 Task: Create a due date automation trigger when advanced on, on the wednesday before a card is due add dates not due today at 11:00 AM.
Action: Mouse moved to (1063, 76)
Screenshot: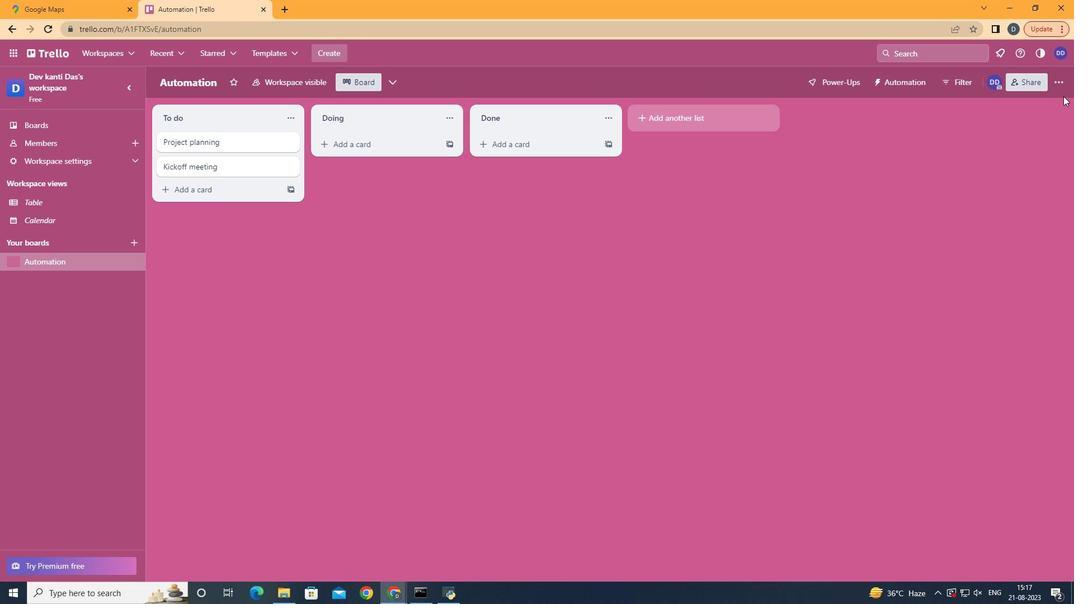 
Action: Mouse pressed left at (1063, 76)
Screenshot: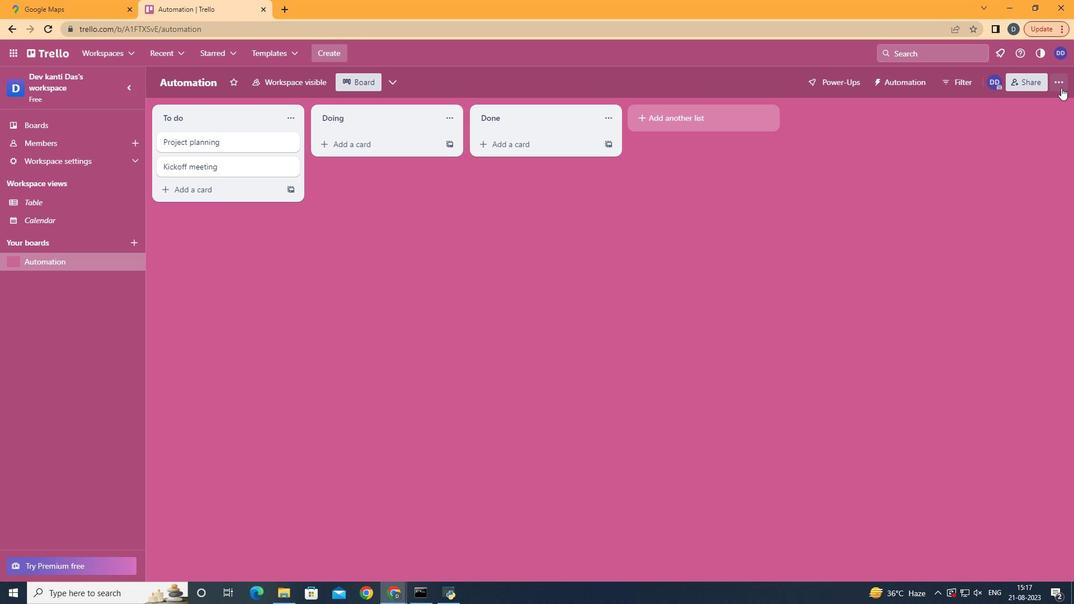 
Action: Mouse moved to (965, 241)
Screenshot: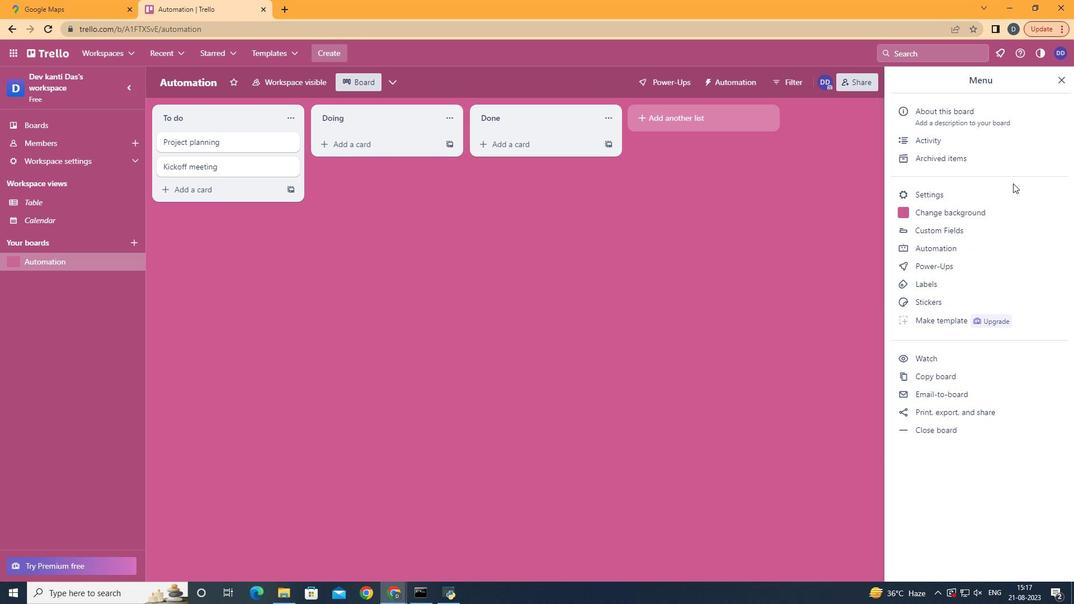 
Action: Mouse pressed left at (965, 241)
Screenshot: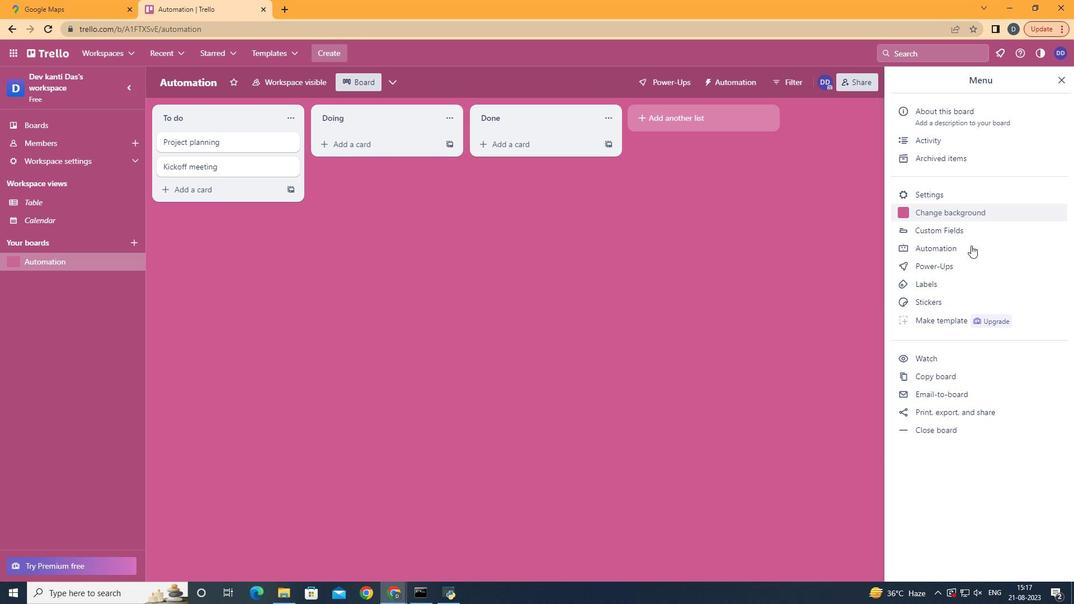 
Action: Mouse moved to (209, 226)
Screenshot: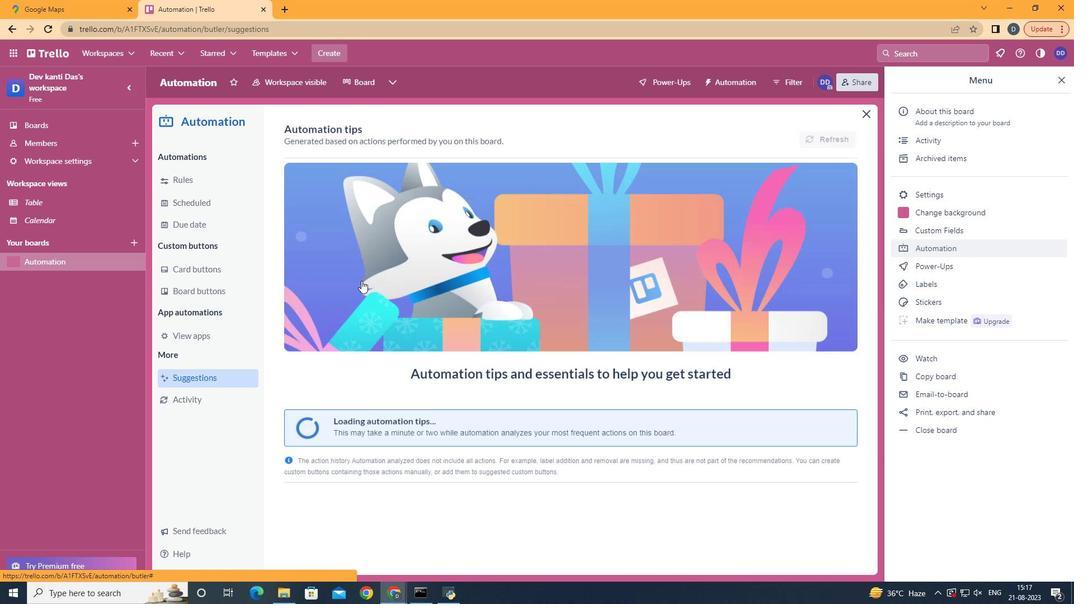 
Action: Mouse pressed left at (209, 226)
Screenshot: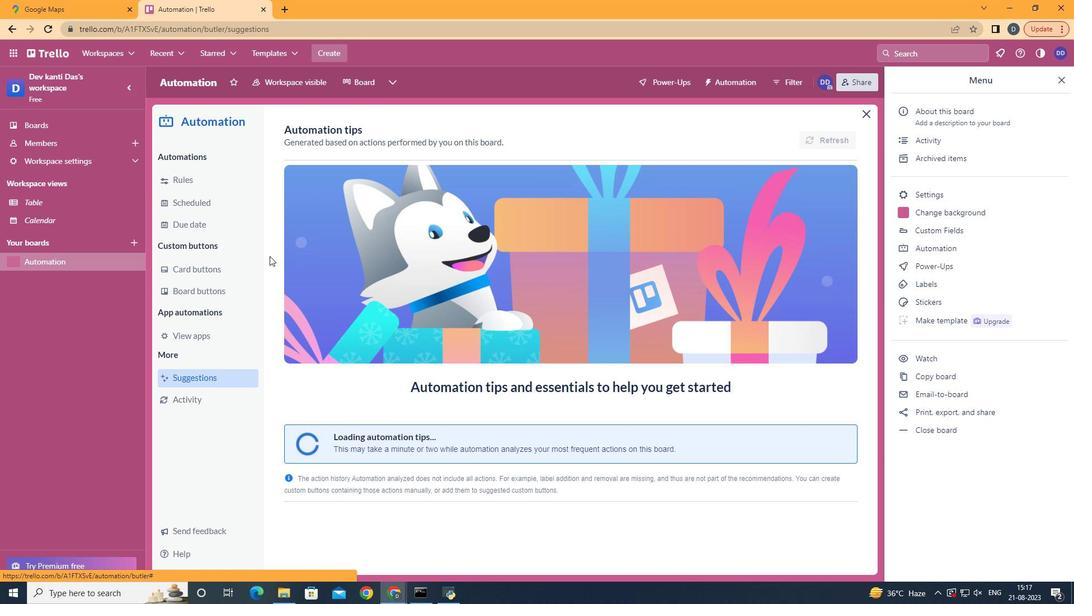
Action: Mouse moved to (768, 128)
Screenshot: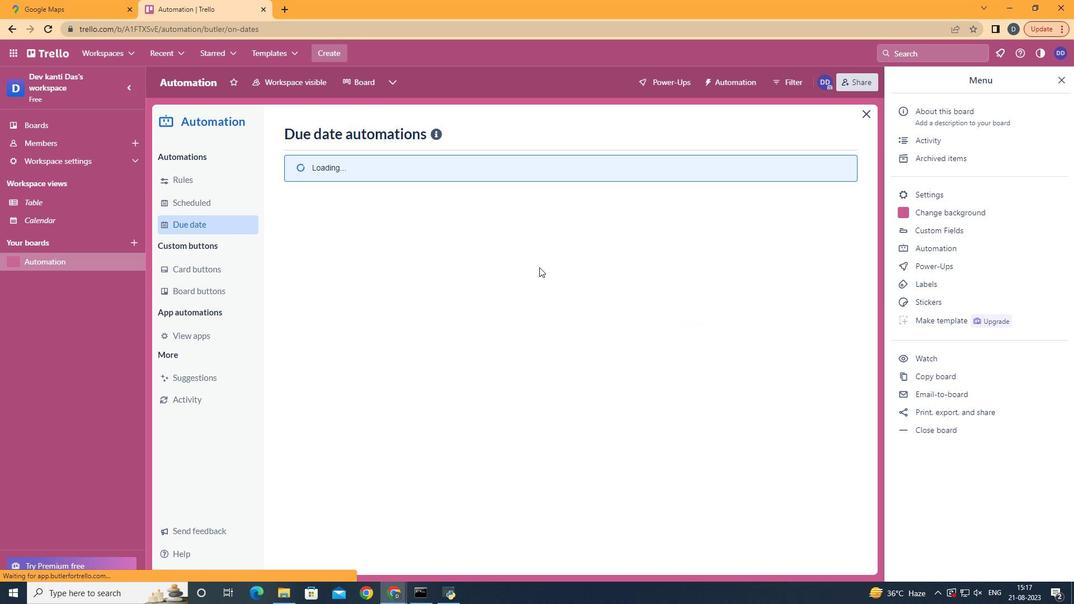 
Action: Mouse pressed left at (768, 128)
Screenshot: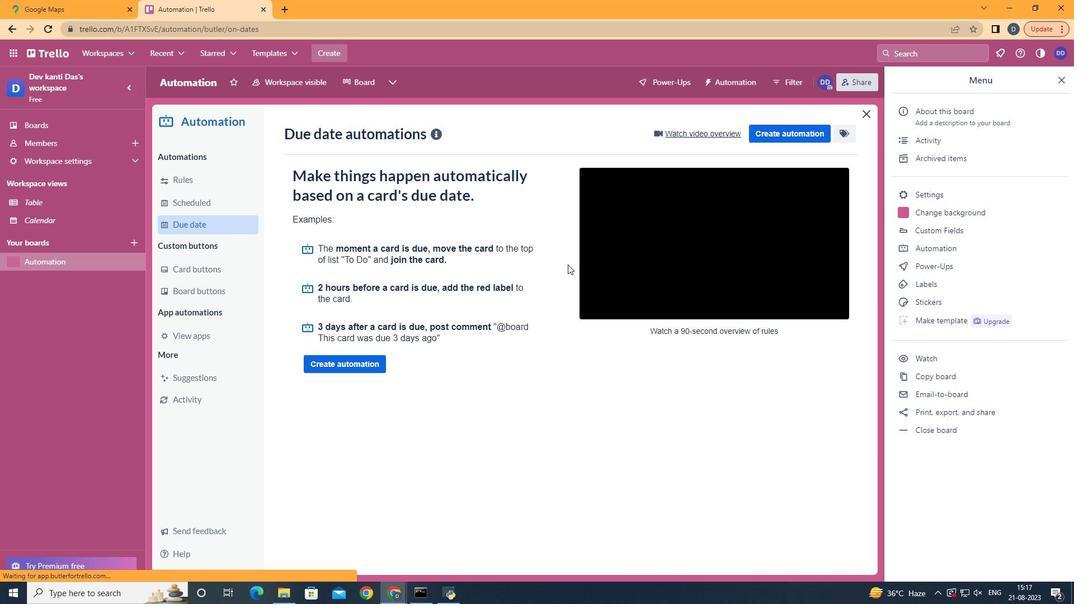 
Action: Mouse moved to (770, 131)
Screenshot: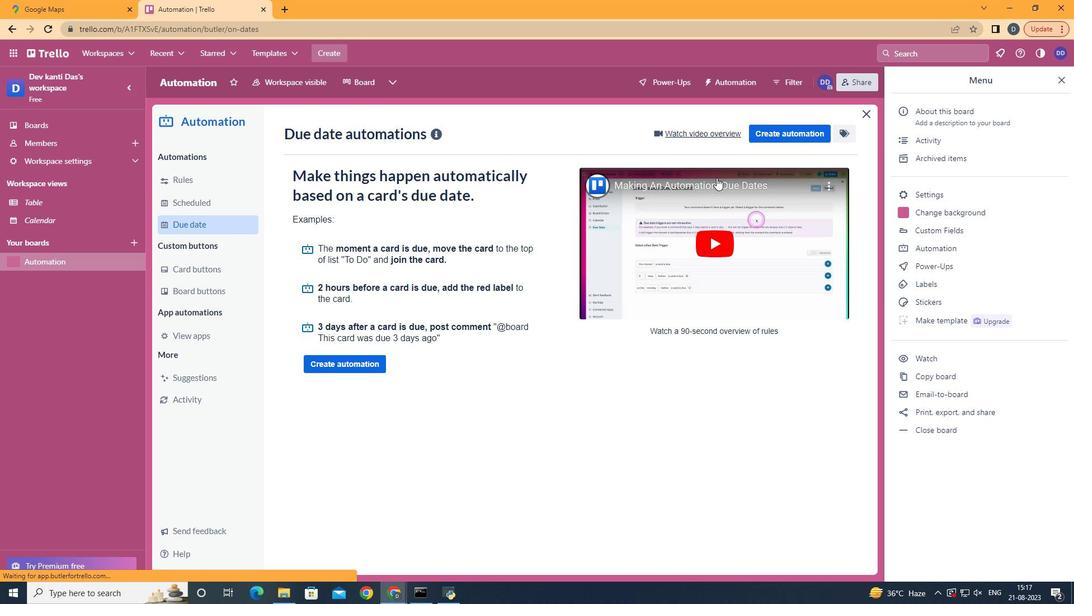 
Action: Mouse pressed left at (770, 131)
Screenshot: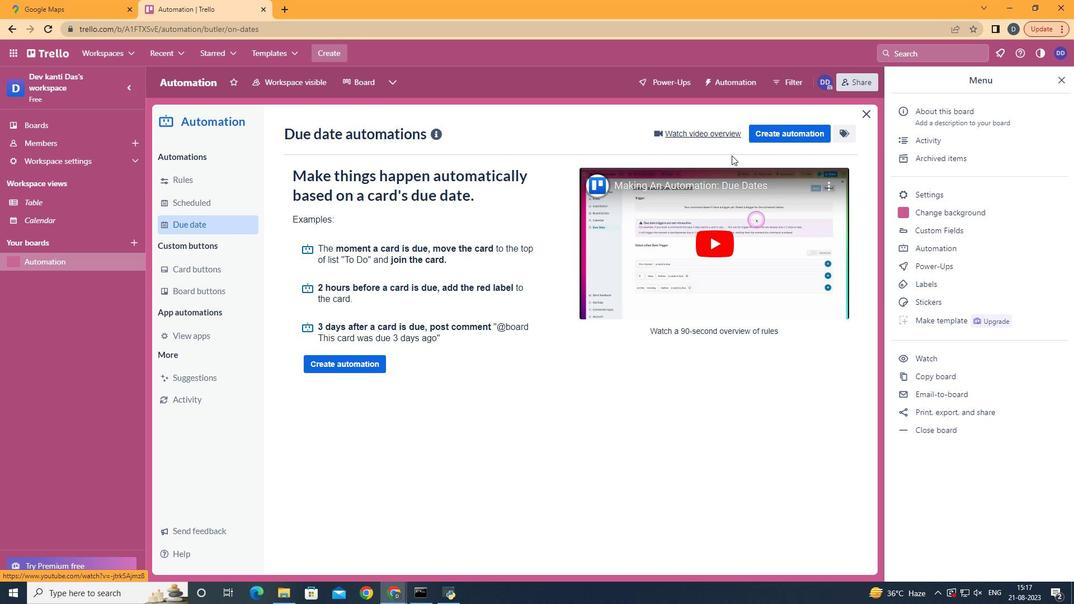 
Action: Mouse moved to (565, 239)
Screenshot: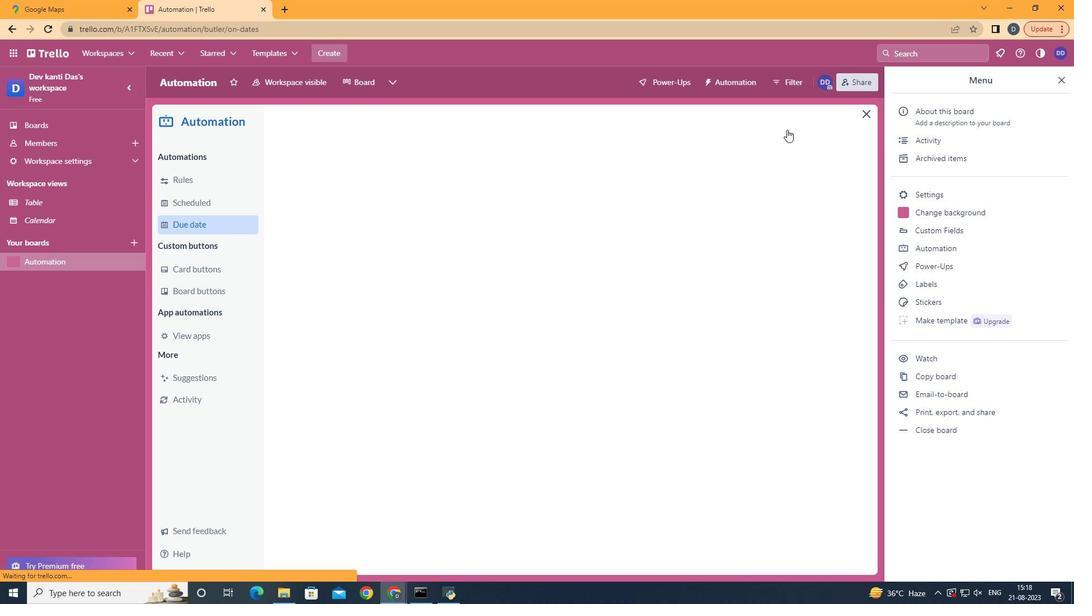 
Action: Mouse pressed left at (565, 239)
Screenshot: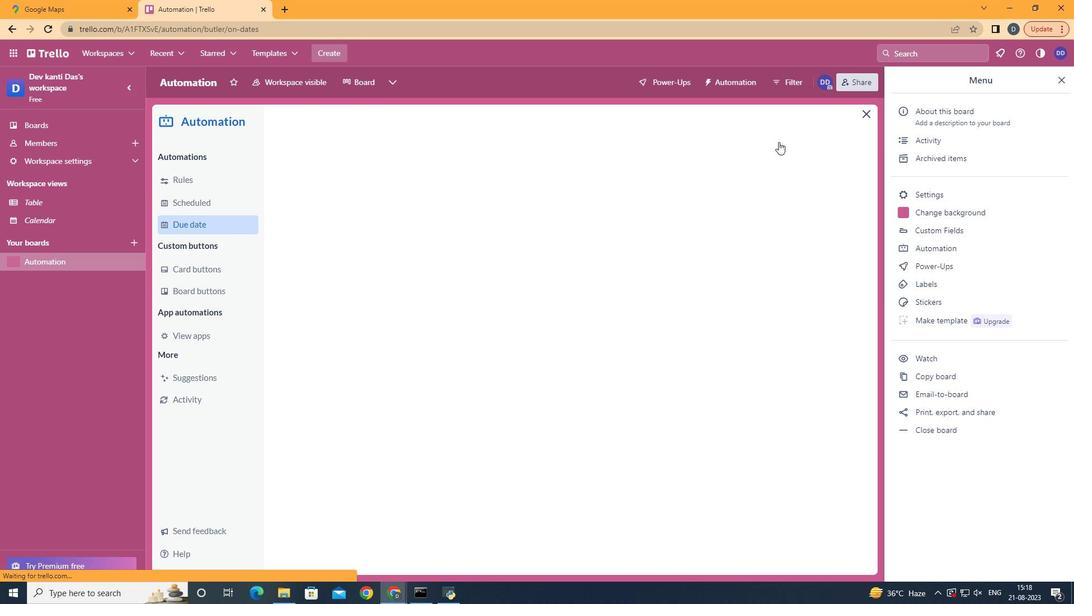 
Action: Mouse moved to (359, 308)
Screenshot: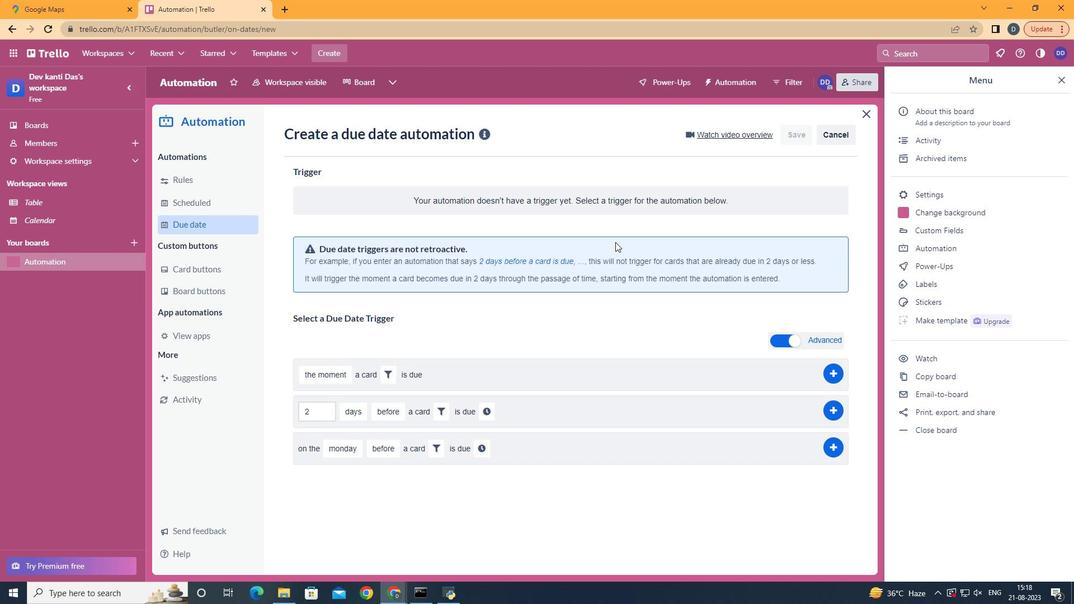 
Action: Mouse pressed left at (359, 308)
Screenshot: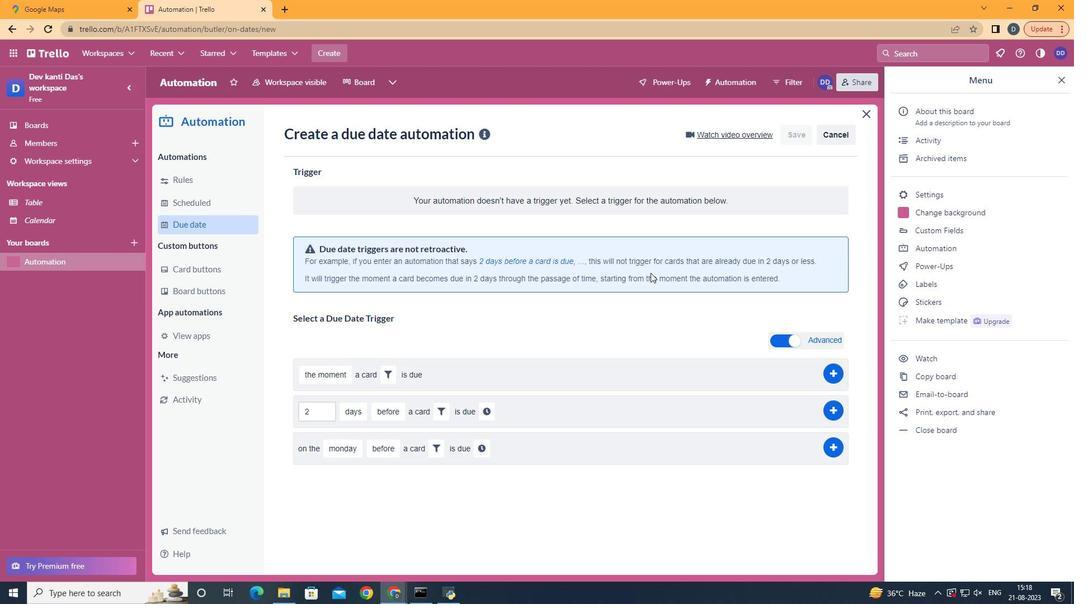 
Action: Mouse moved to (396, 533)
Screenshot: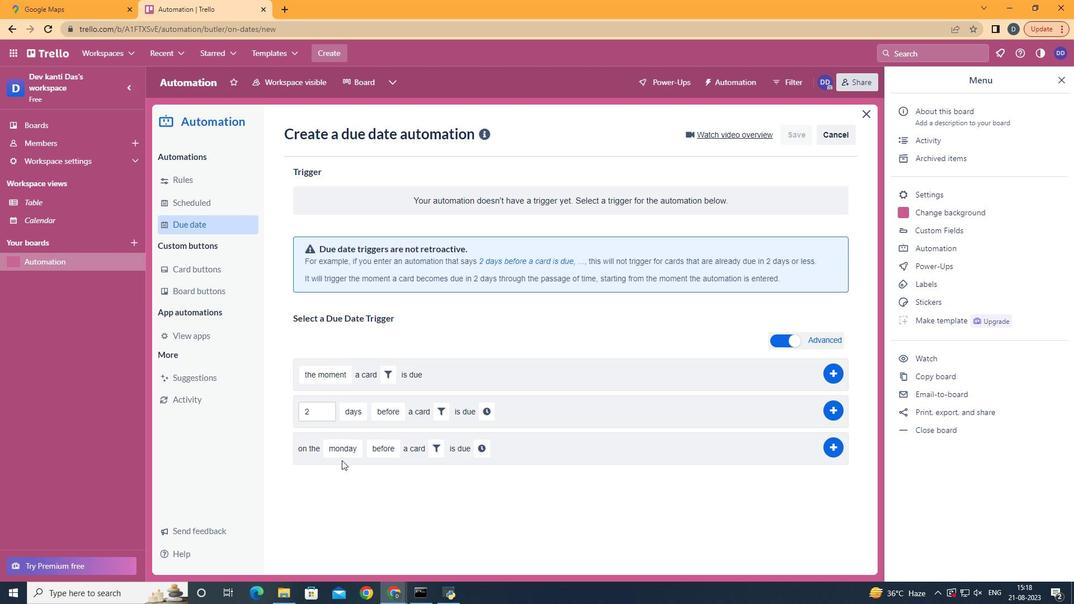 
Action: Mouse pressed left at (396, 533)
Screenshot: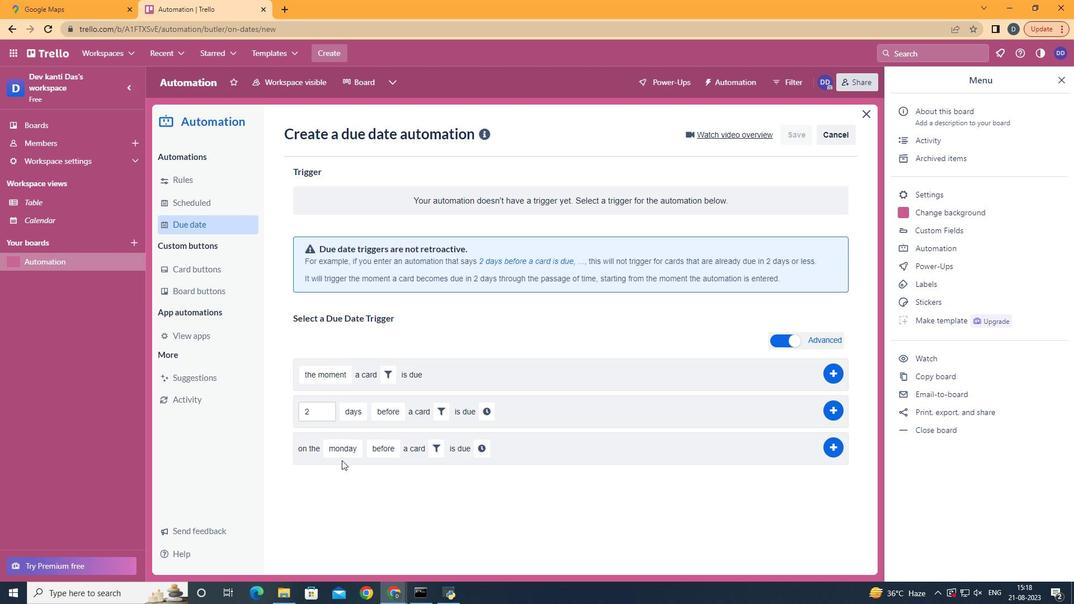 
Action: Mouse moved to (472, 440)
Screenshot: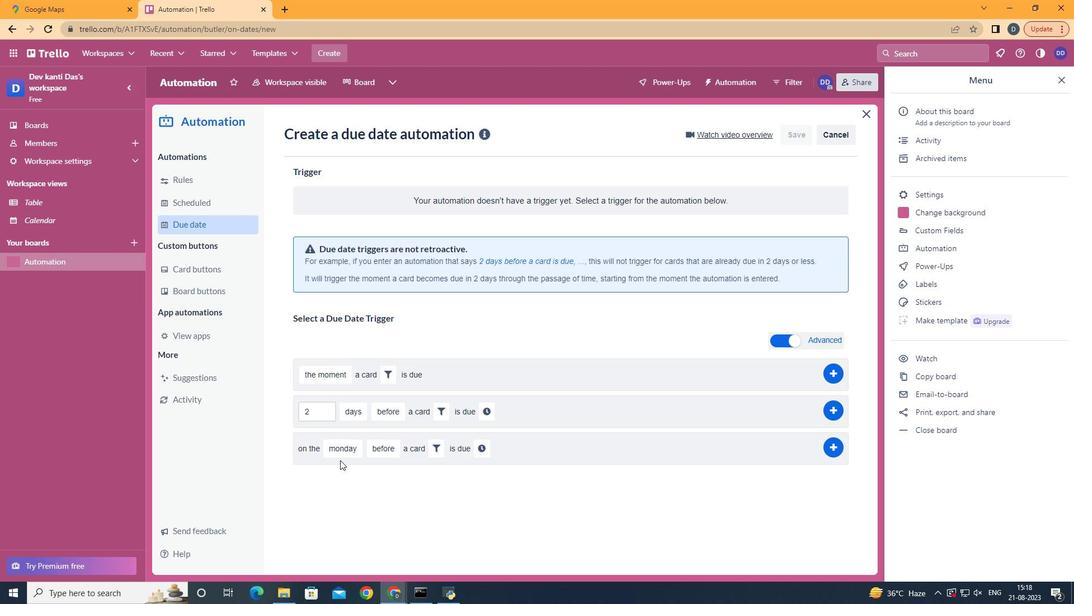
Action: Mouse pressed left at (472, 440)
Screenshot: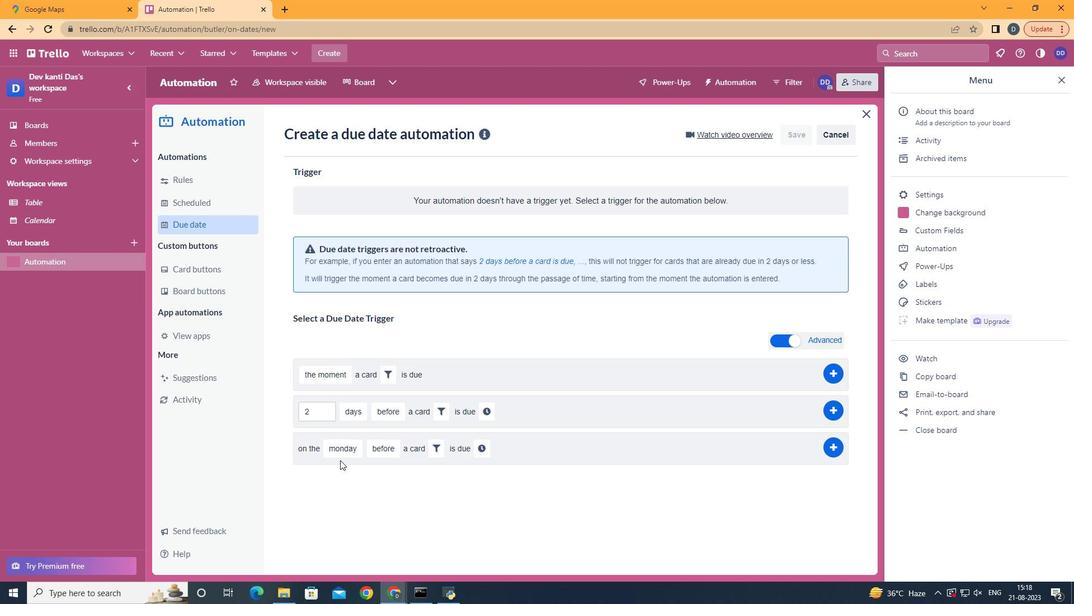 
Action: Mouse moved to (547, 484)
Screenshot: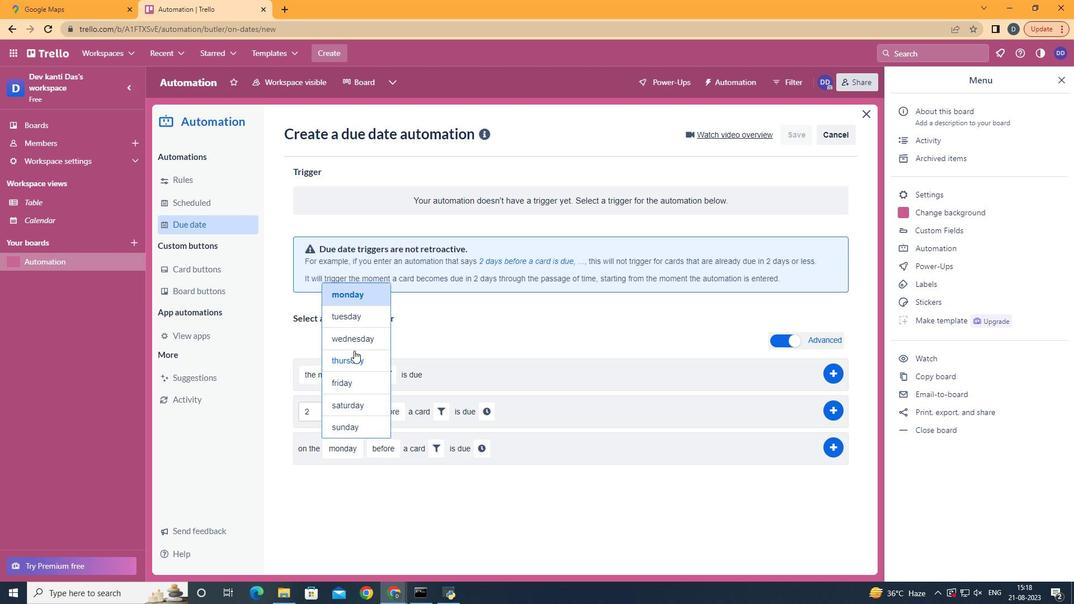 
Action: Mouse scrolled (547, 483) with delta (0, 0)
Screenshot: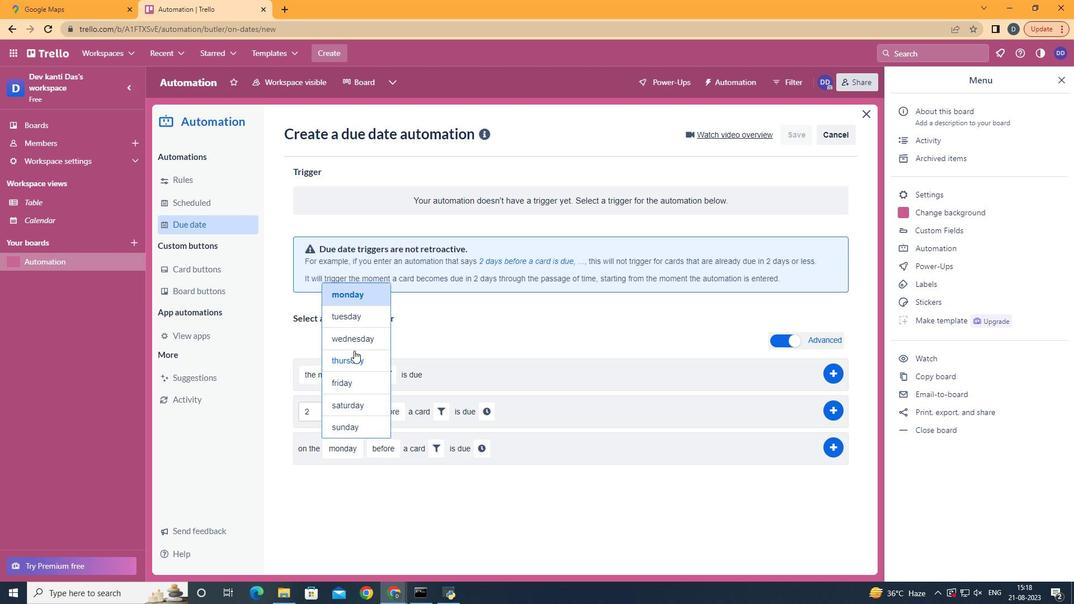 
Action: Mouse scrolled (547, 483) with delta (0, 0)
Screenshot: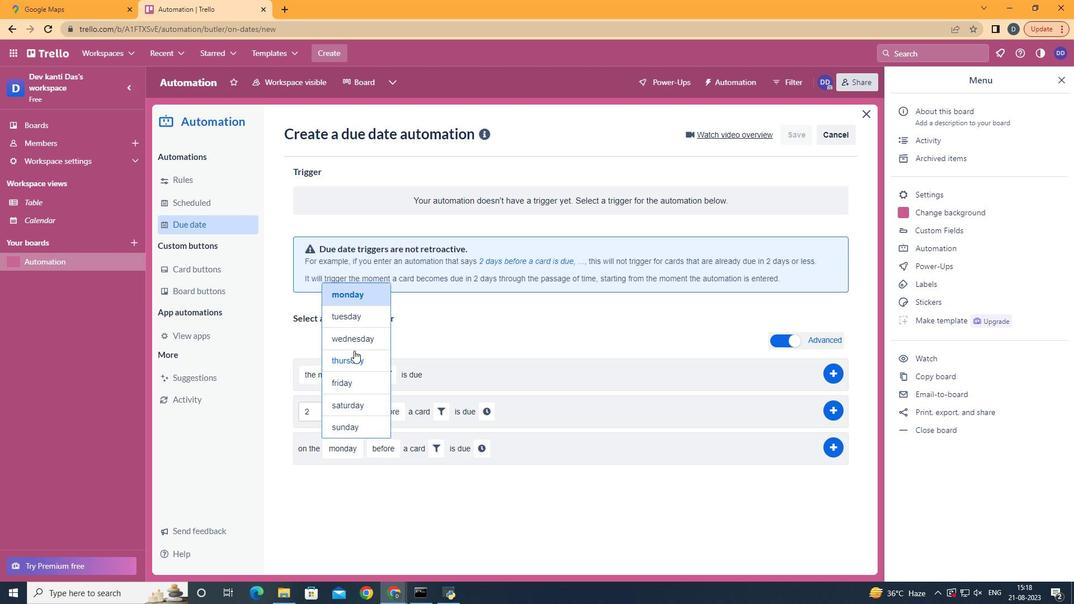 
Action: Mouse scrolled (547, 483) with delta (0, 0)
Screenshot: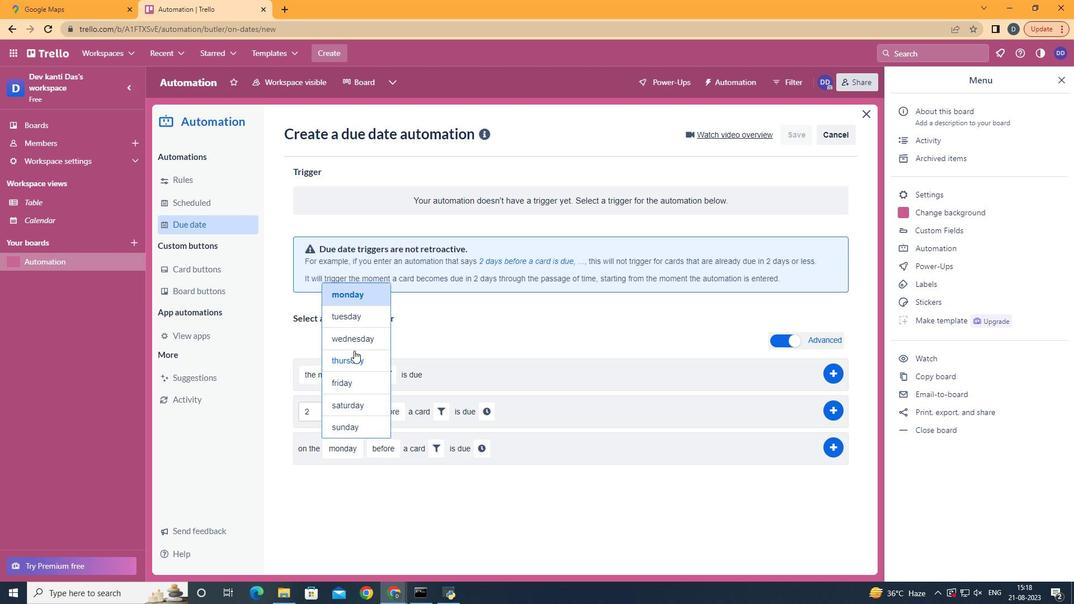 
Action: Mouse scrolled (547, 483) with delta (0, 0)
Screenshot: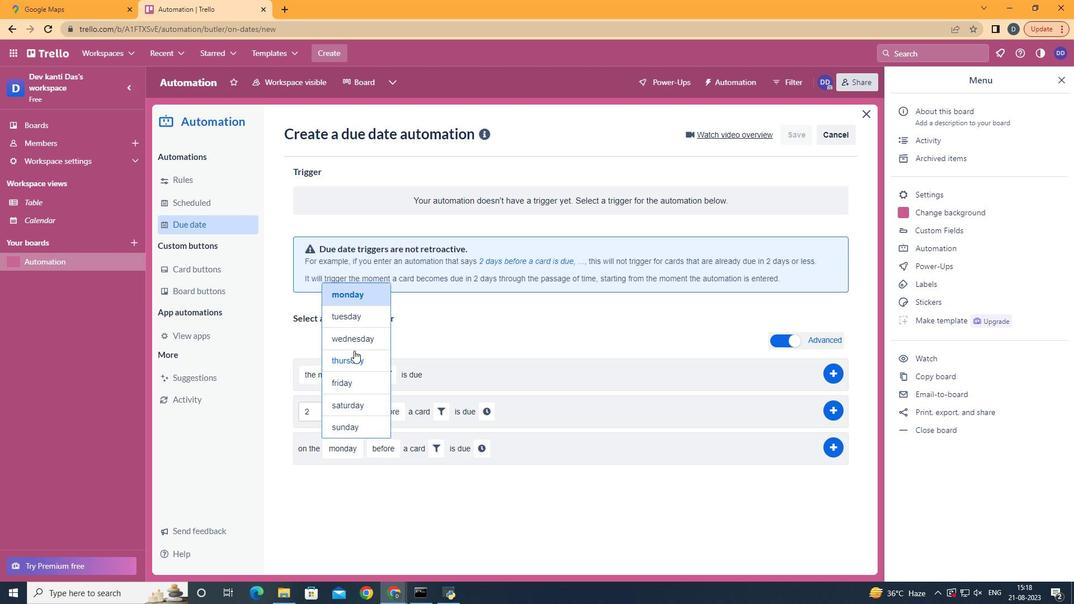 
Action: Mouse moved to (542, 435)
Screenshot: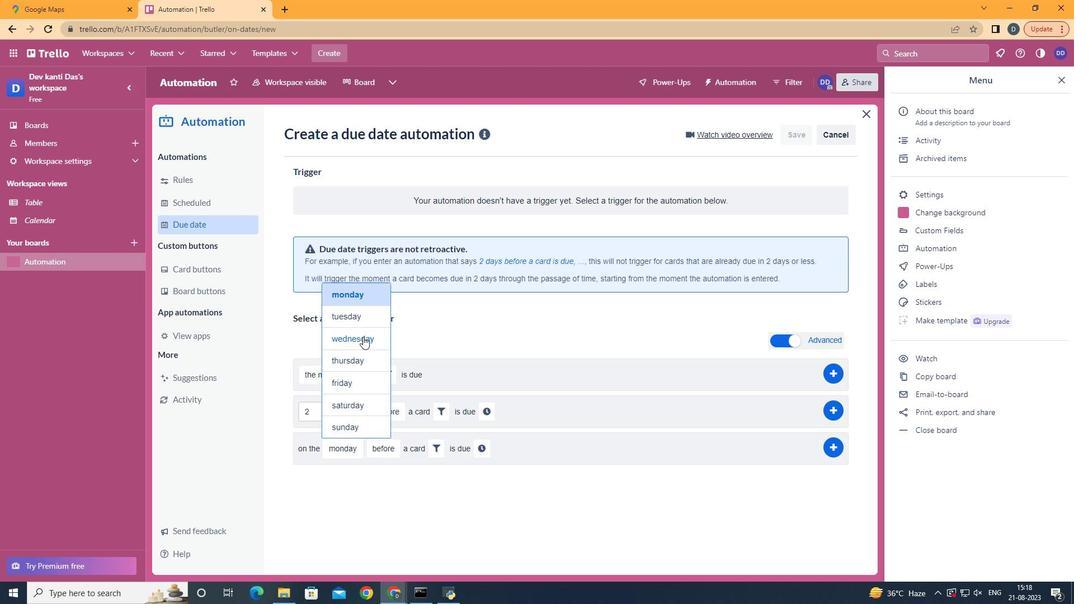 
Action: Mouse pressed left at (542, 435)
Screenshot: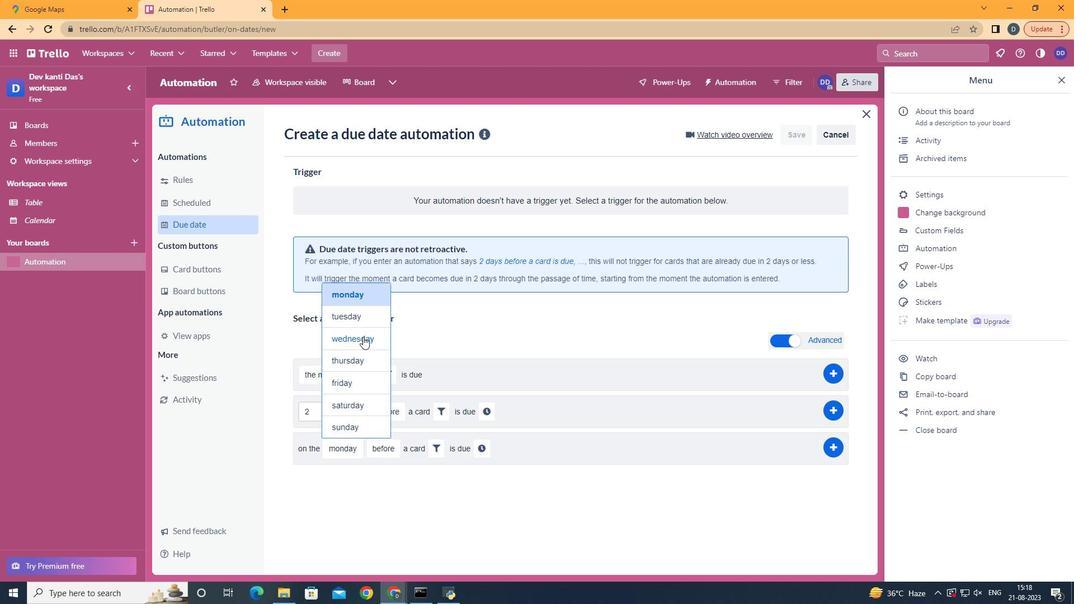 
Action: Mouse moved to (546, 435)
Screenshot: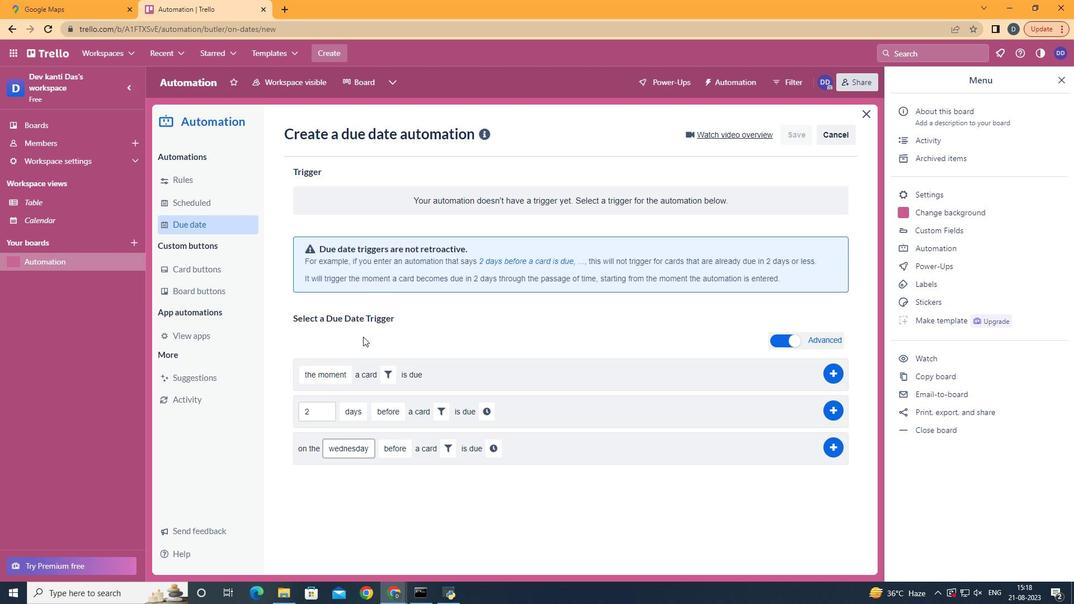 
Action: Mouse scrolled (546, 434) with delta (0, 0)
Screenshot: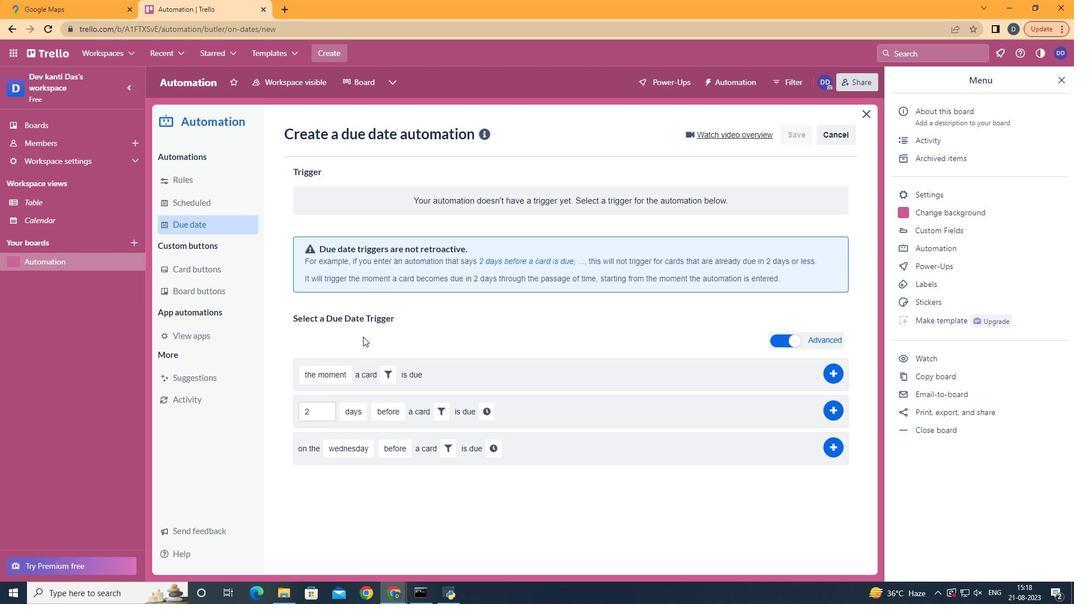 
Action: Mouse scrolled (546, 434) with delta (0, 0)
Screenshot: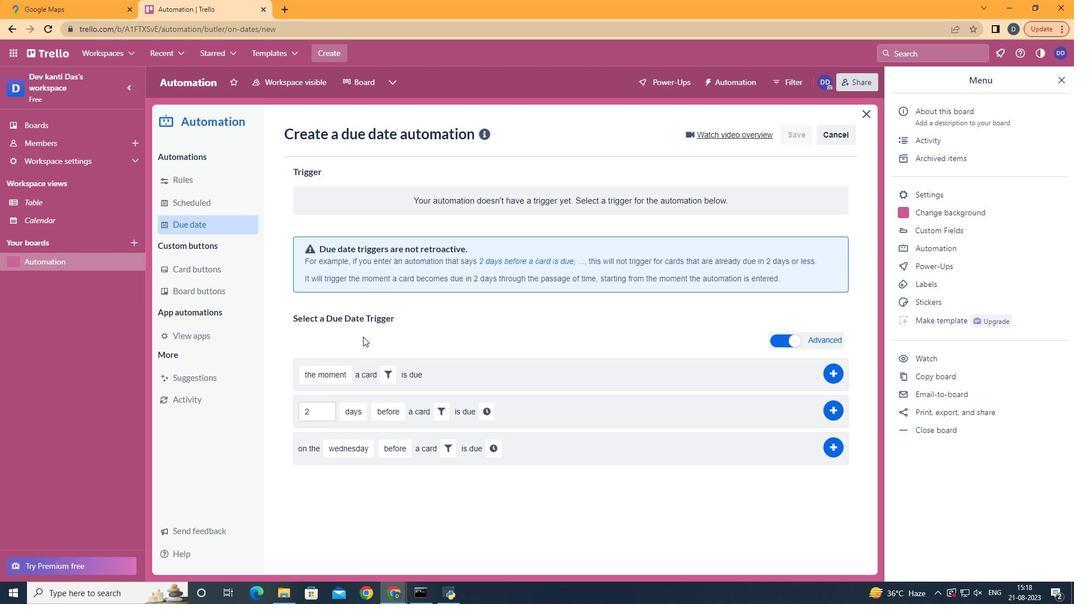 
Action: Mouse scrolled (546, 434) with delta (0, 0)
Screenshot: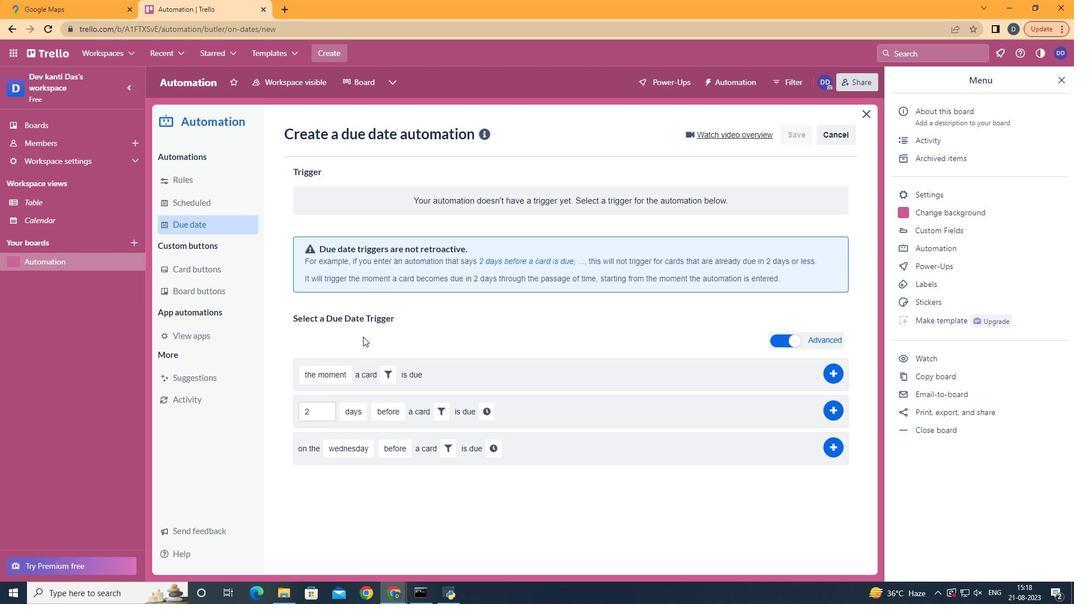 
Action: Mouse moved to (515, 444)
Screenshot: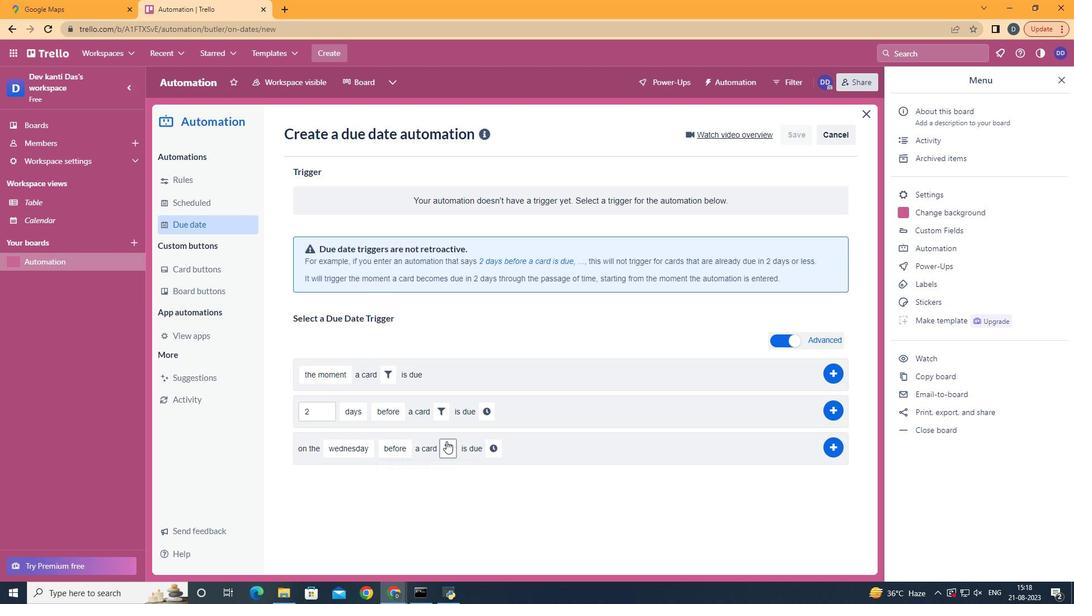 
Action: Mouse pressed left at (515, 444)
Screenshot: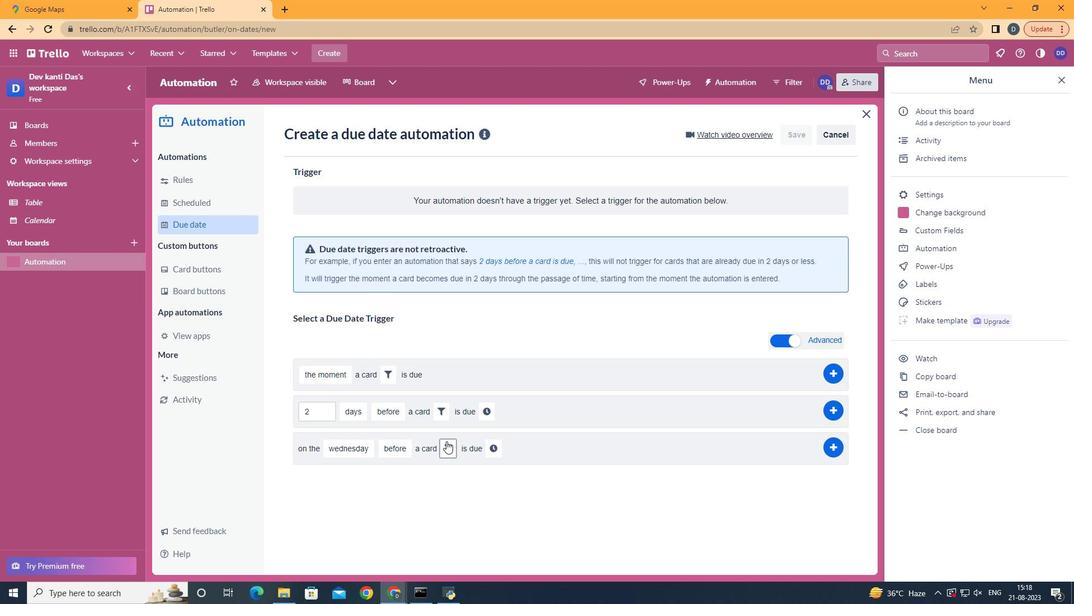 
Action: Mouse moved to (674, 505)
Screenshot: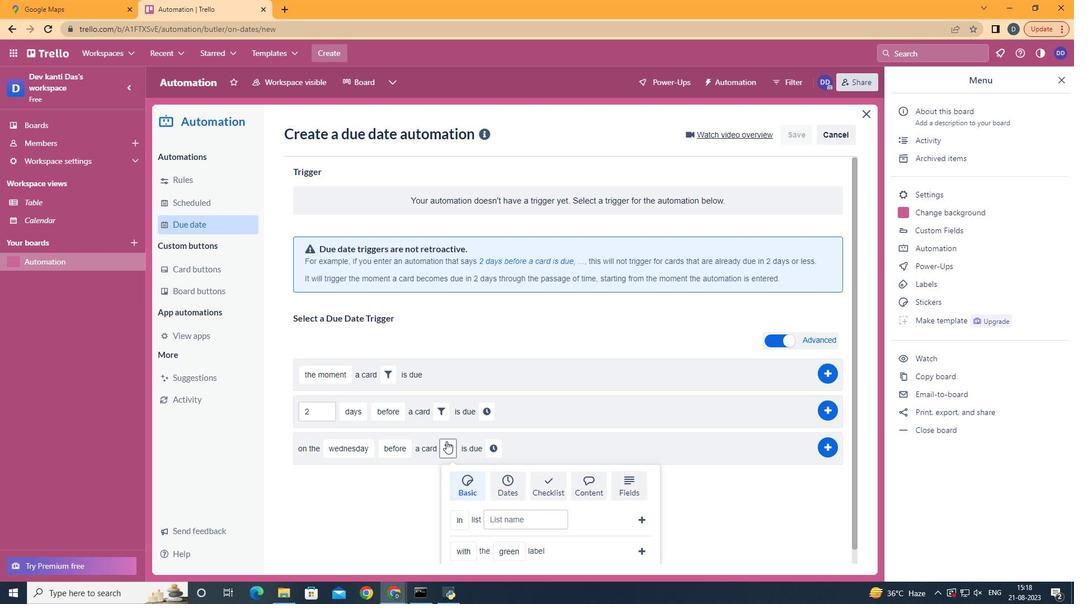
Action: Mouse pressed left at (674, 505)
Screenshot: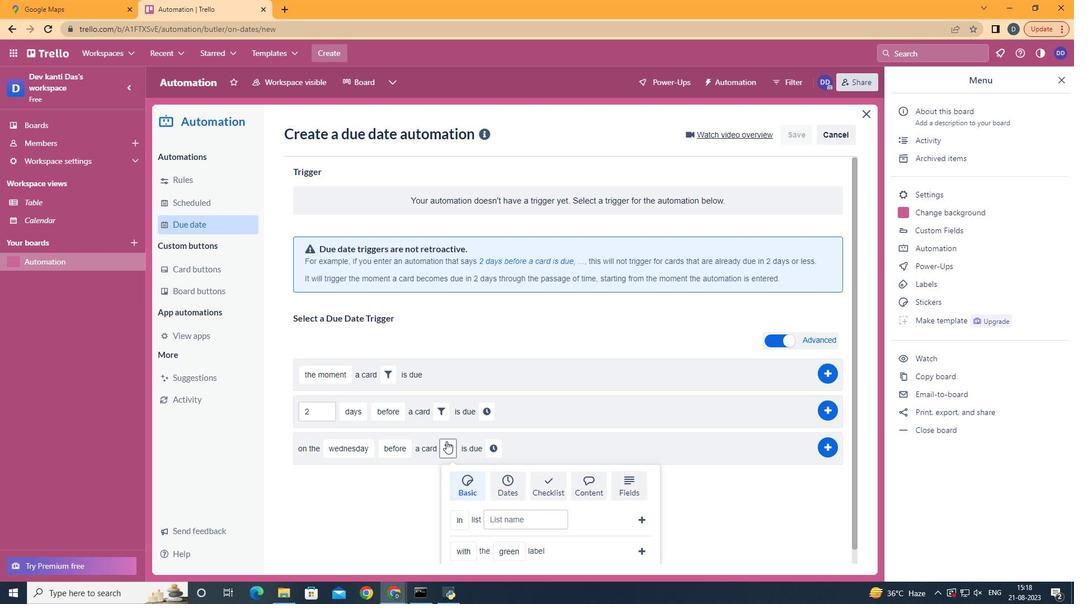 
Action: Mouse moved to (595, 452)
Screenshot: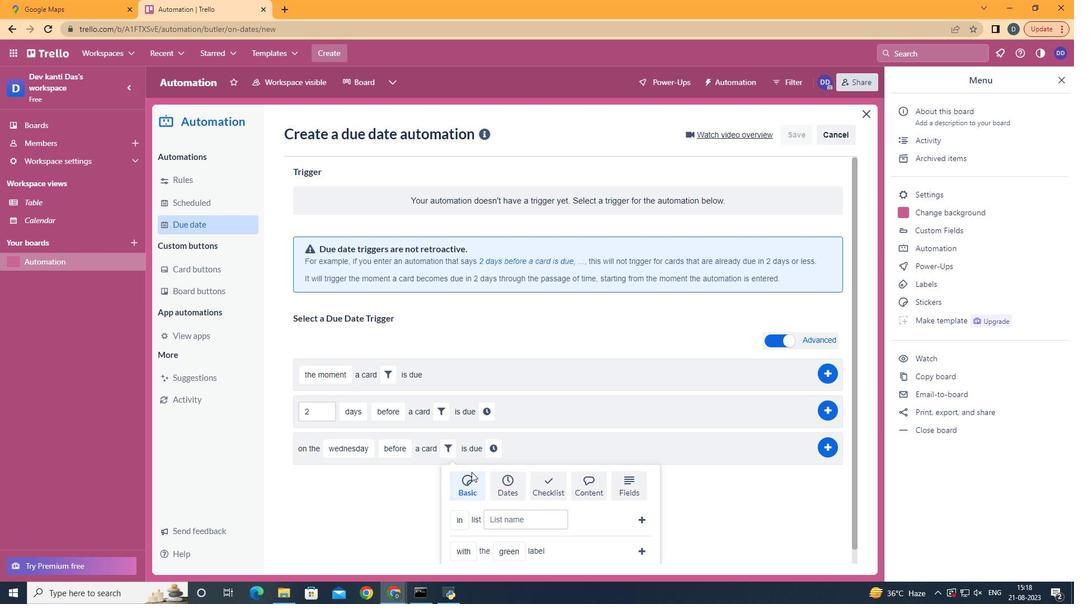 
Action: Mouse pressed left at (595, 452)
Screenshot: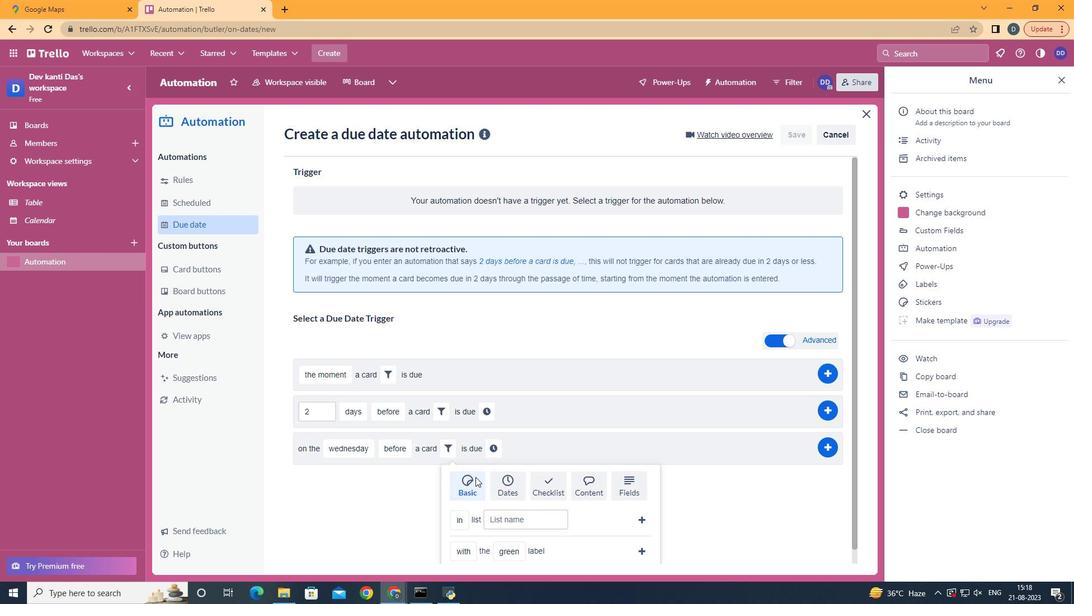 
Action: Mouse moved to (664, 447)
Screenshot: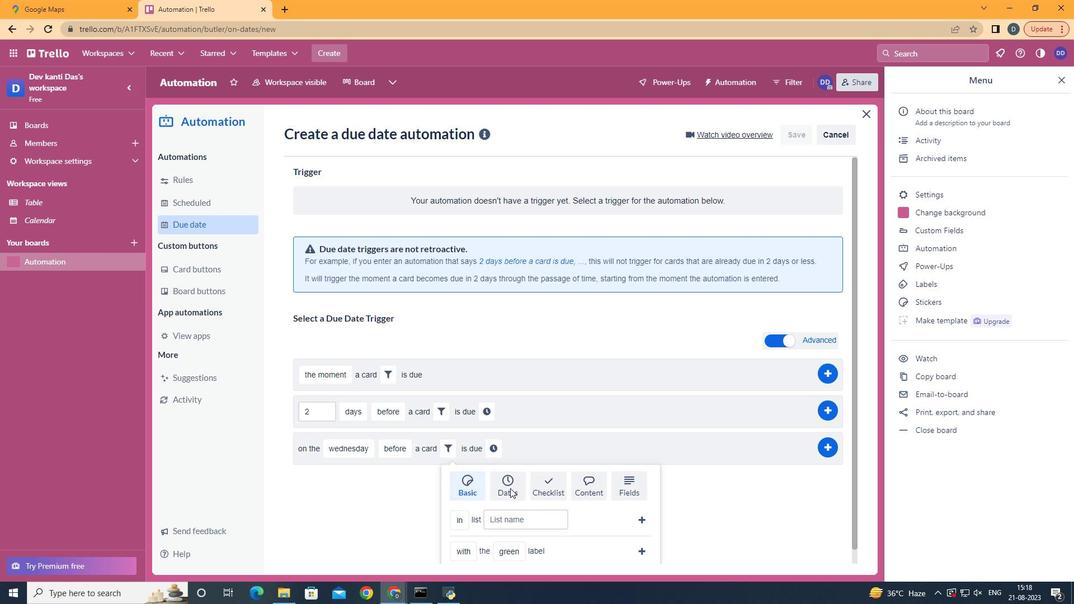 
Action: Mouse pressed left at (664, 447)
Screenshot: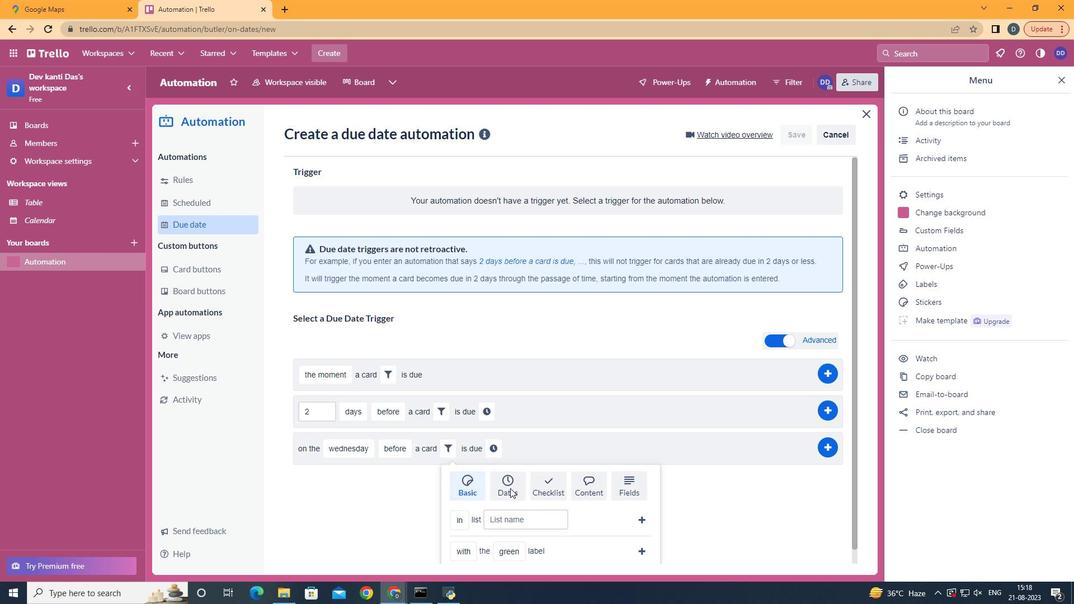 
Action: Key pressed <Key.backspace><Key.backspace>00
Screenshot: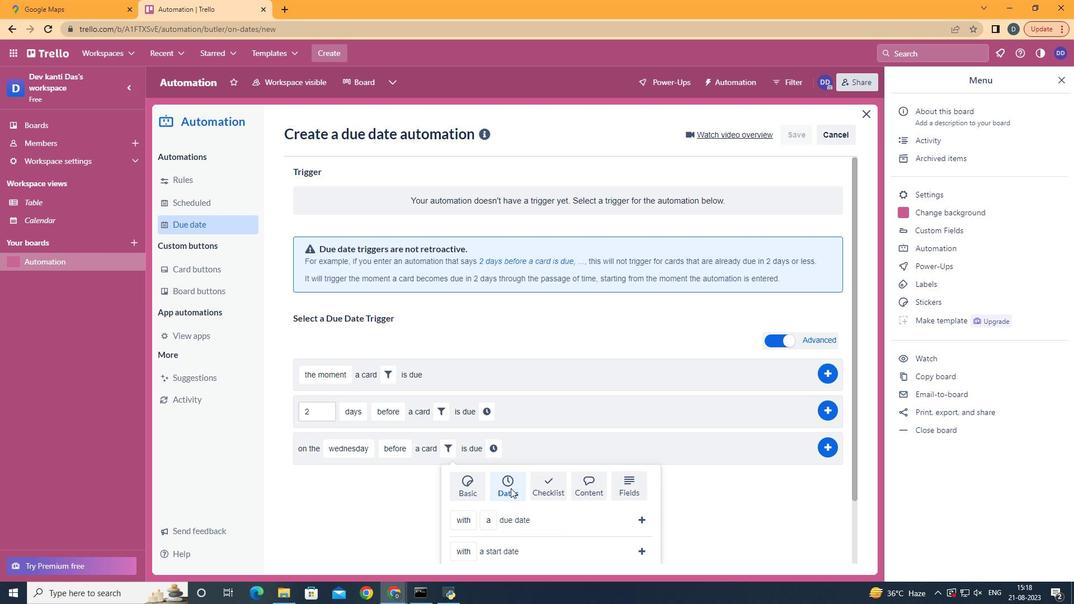 
Action: Mouse moved to (833, 439)
Screenshot: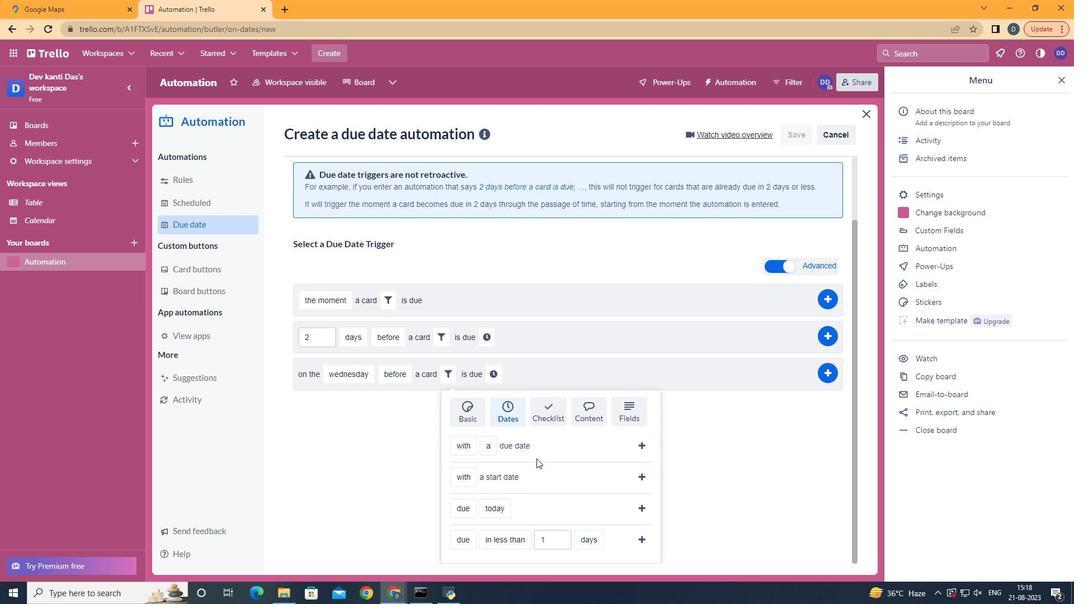 
Action: Mouse pressed left at (833, 439)
Screenshot: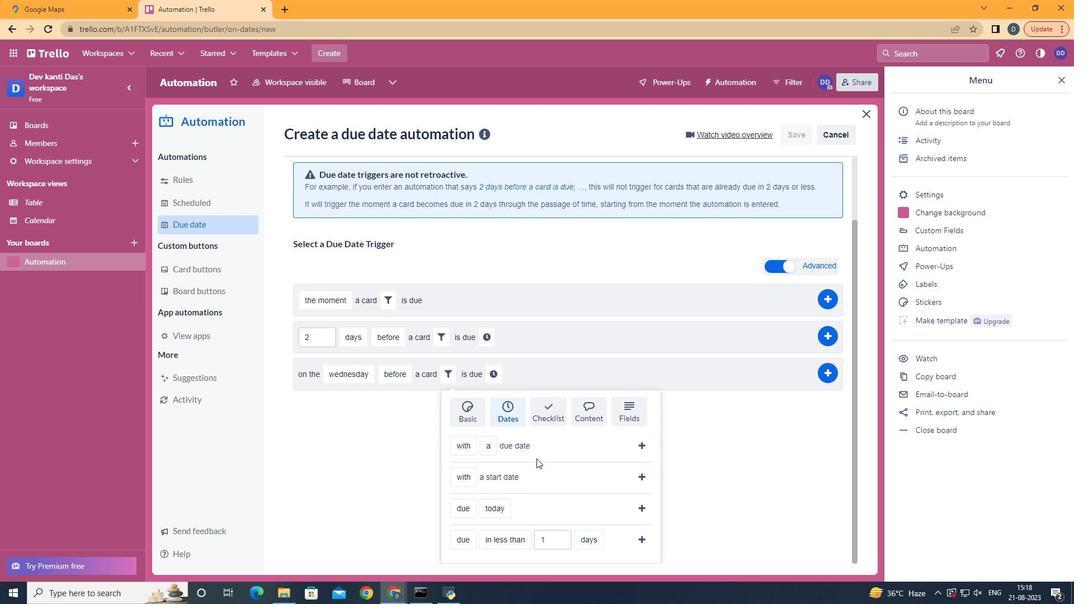 
Action: Mouse moved to (1058, 82)
Screenshot: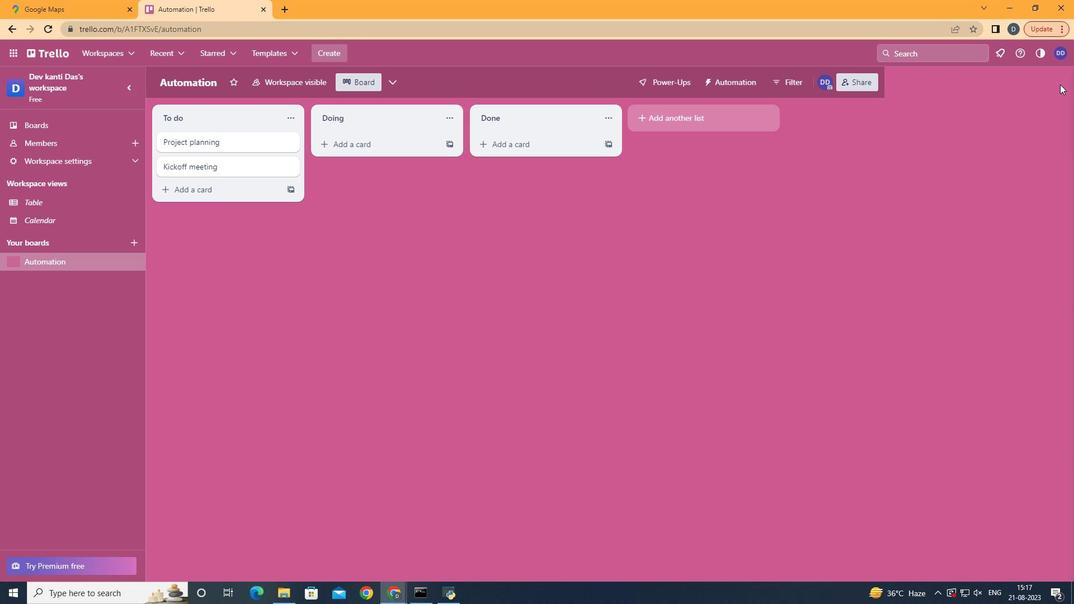
Action: Mouse pressed left at (1058, 82)
Screenshot: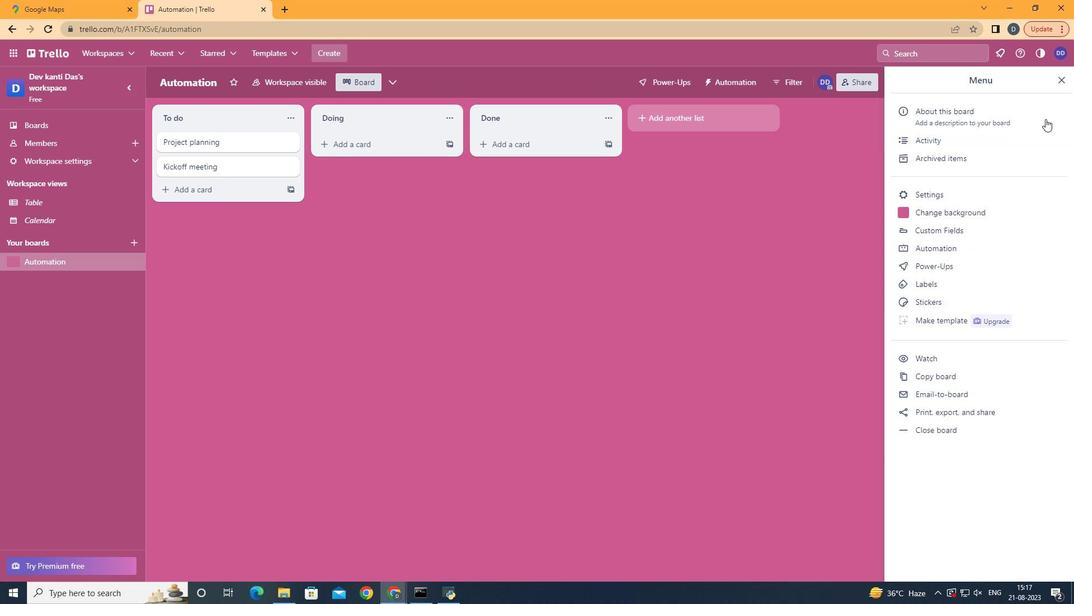 
Action: Mouse moved to (961, 251)
Screenshot: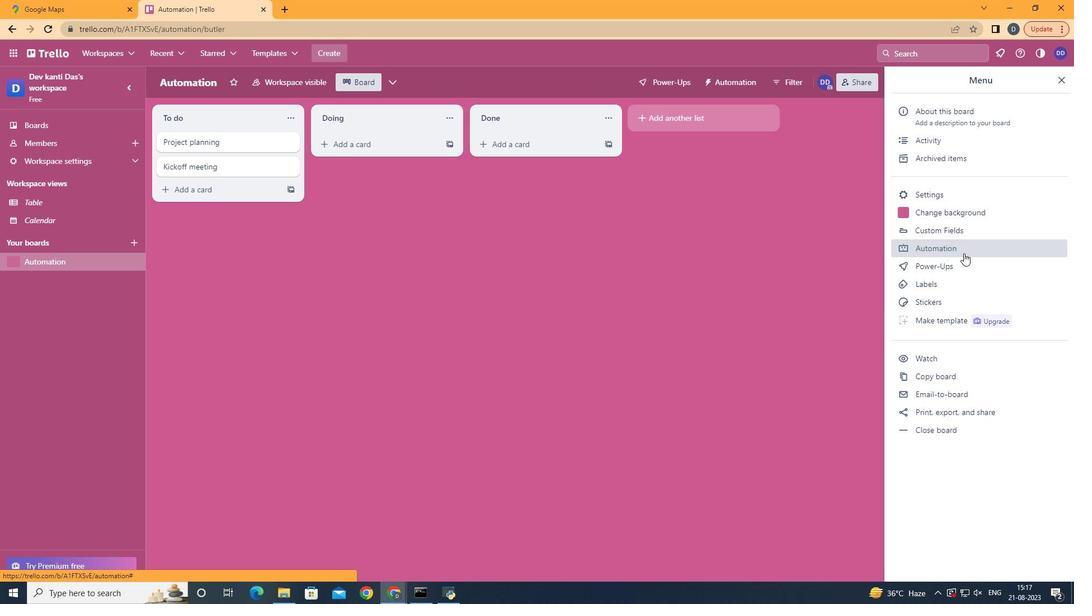 
Action: Mouse pressed left at (961, 251)
Screenshot: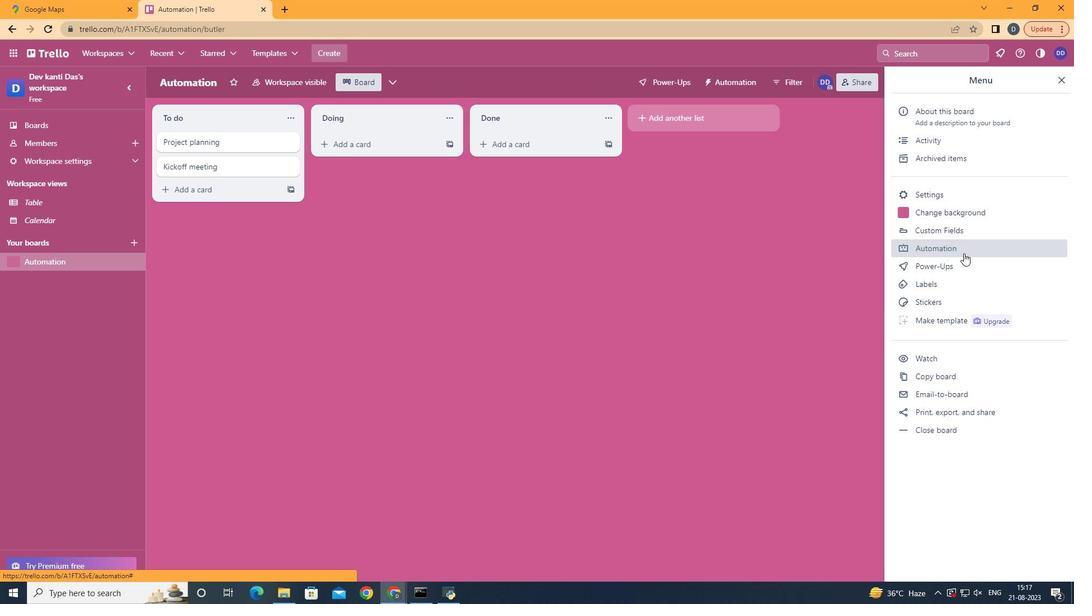 
Action: Mouse moved to (206, 217)
Screenshot: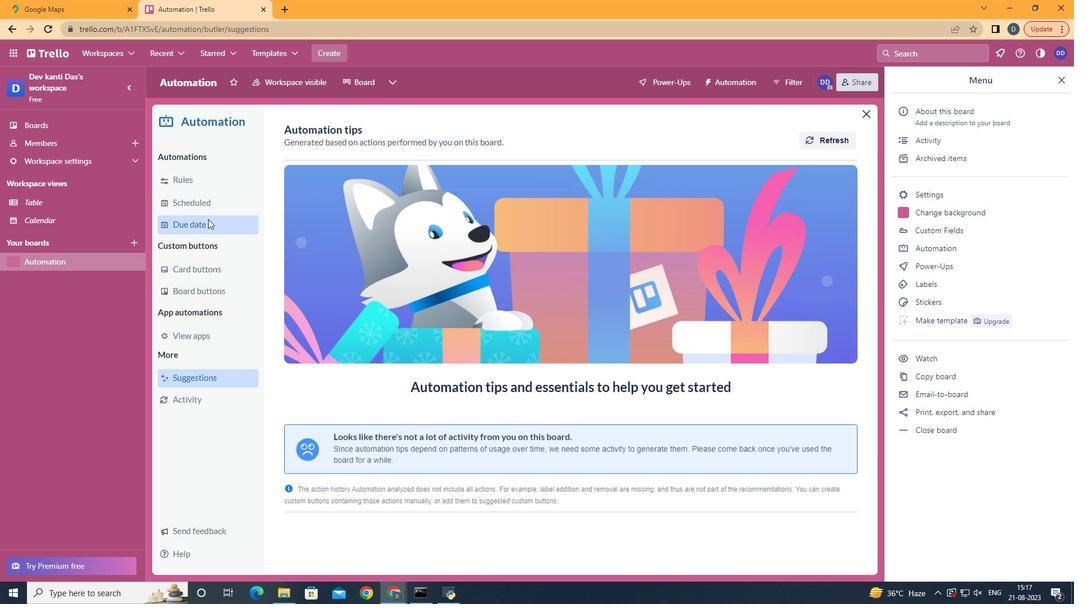 
Action: Mouse pressed left at (206, 217)
Screenshot: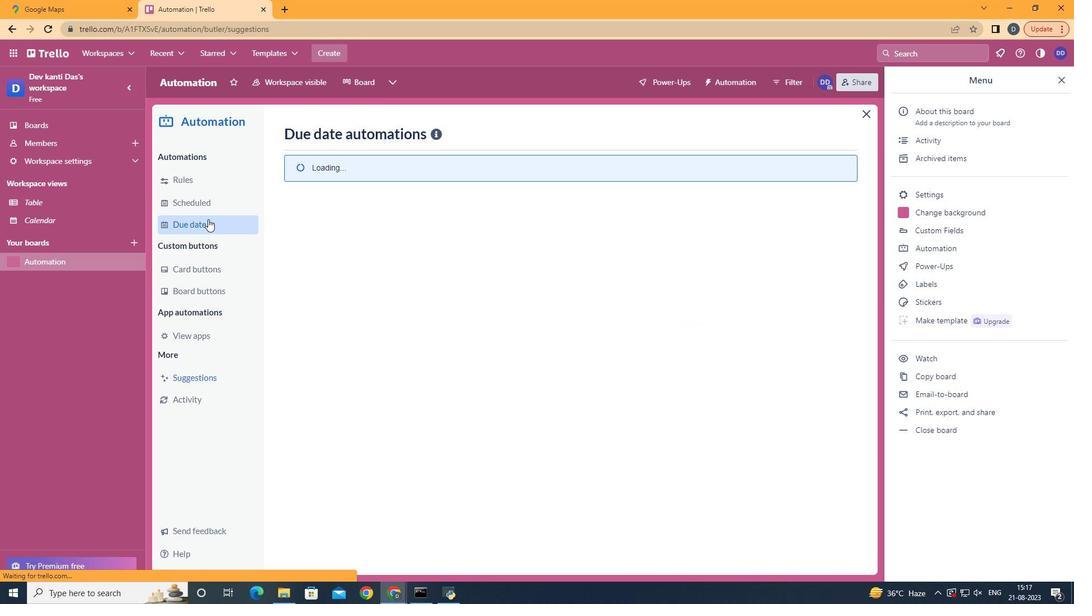 
Action: Mouse moved to (785, 128)
Screenshot: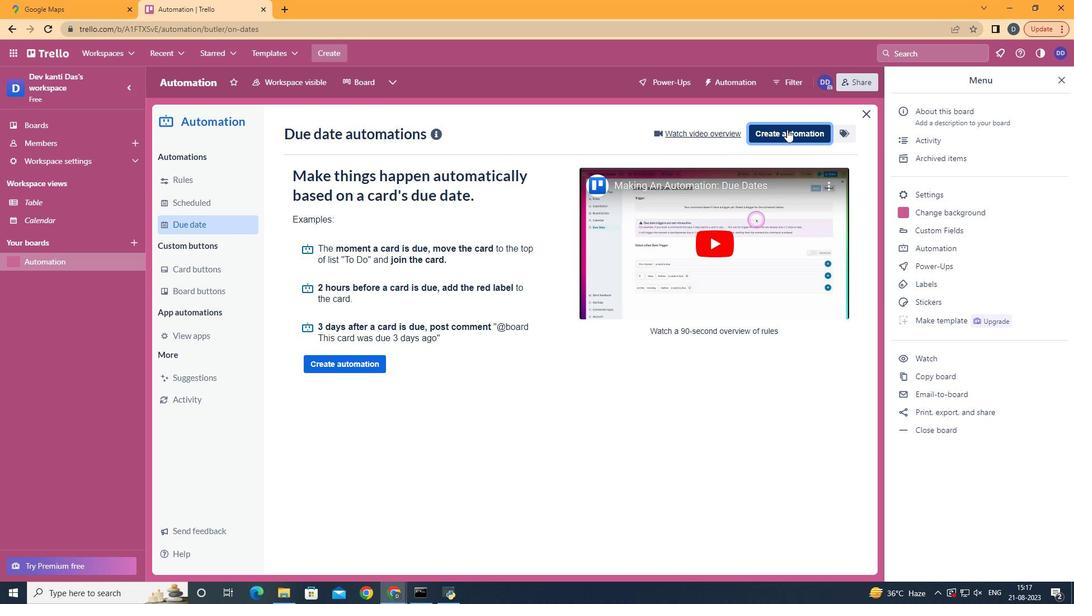 
Action: Mouse pressed left at (785, 128)
Screenshot: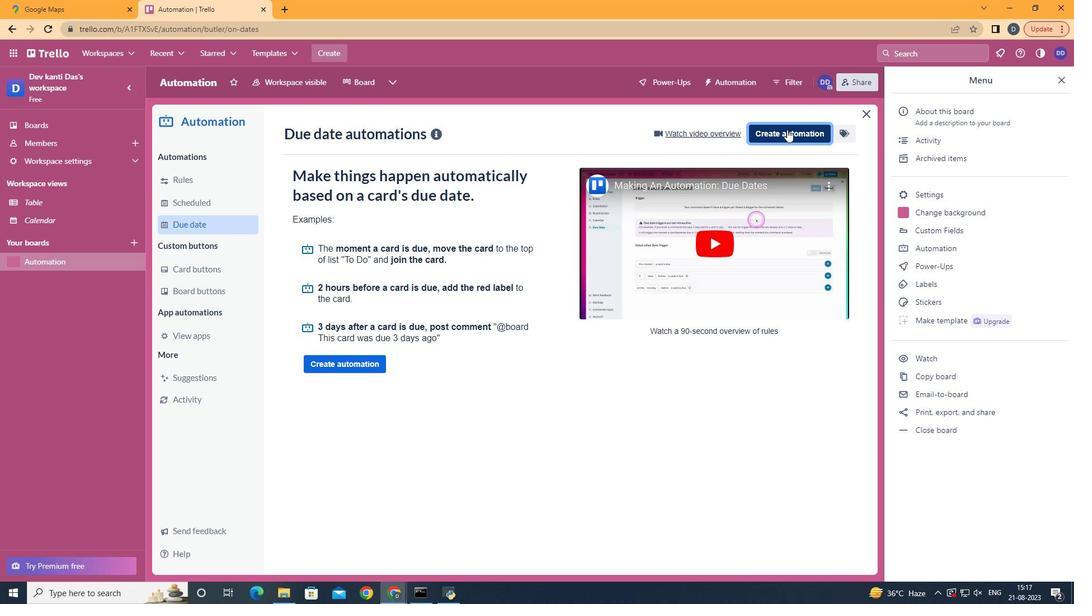 
Action: Mouse moved to (614, 238)
Screenshot: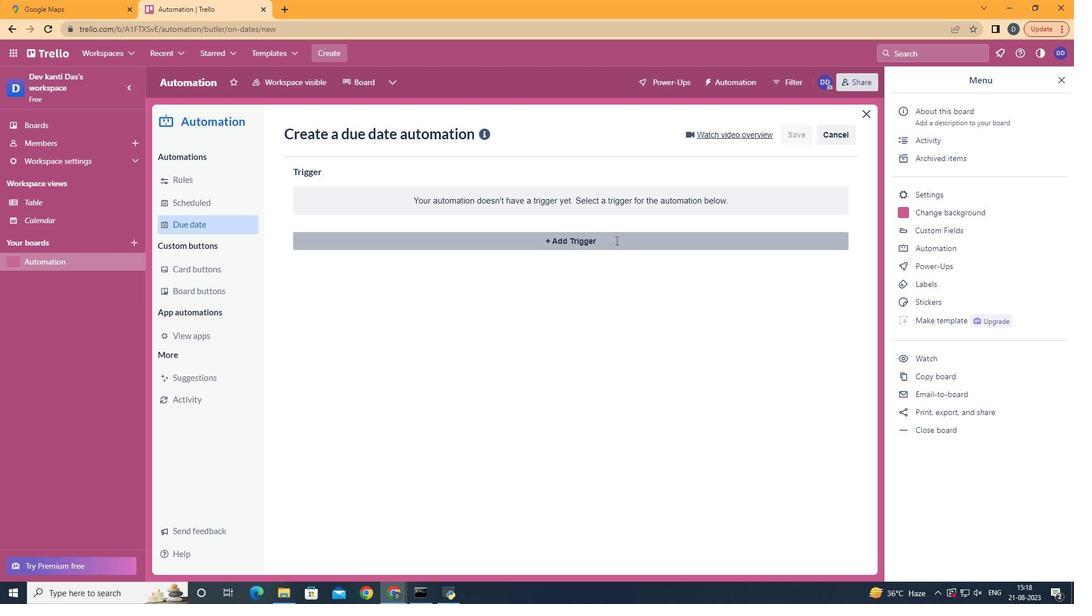 
Action: Mouse pressed left at (614, 238)
Screenshot: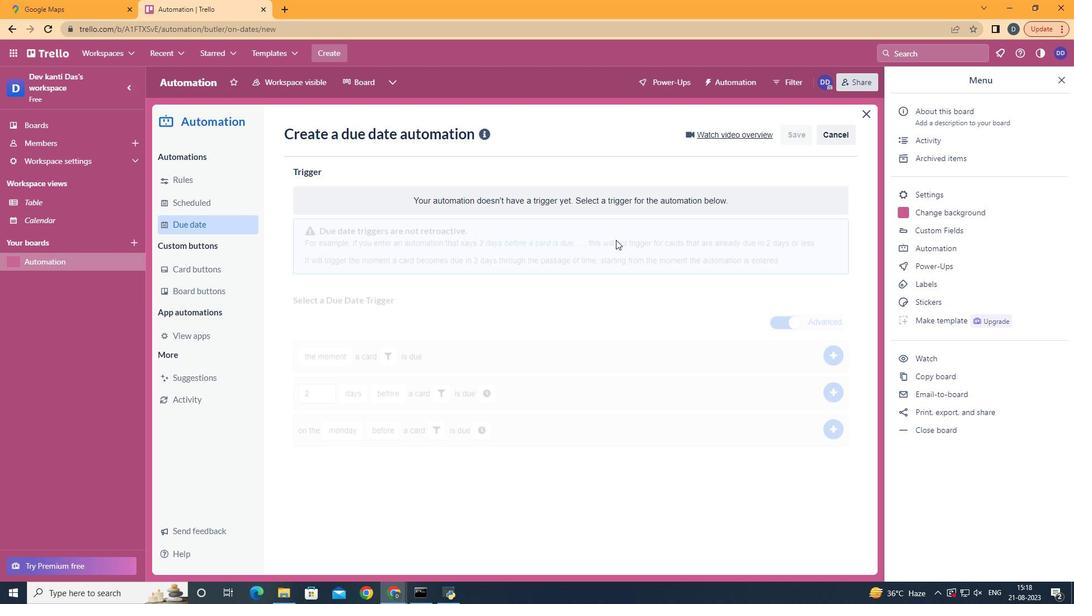 
Action: Mouse moved to (361, 335)
Screenshot: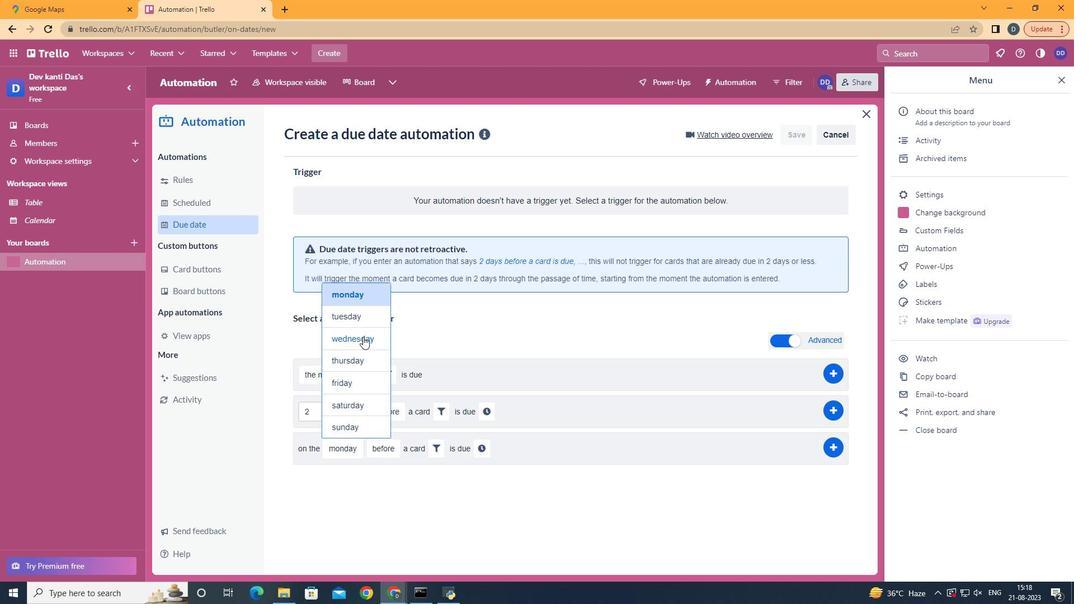 
Action: Mouse pressed left at (361, 335)
Screenshot: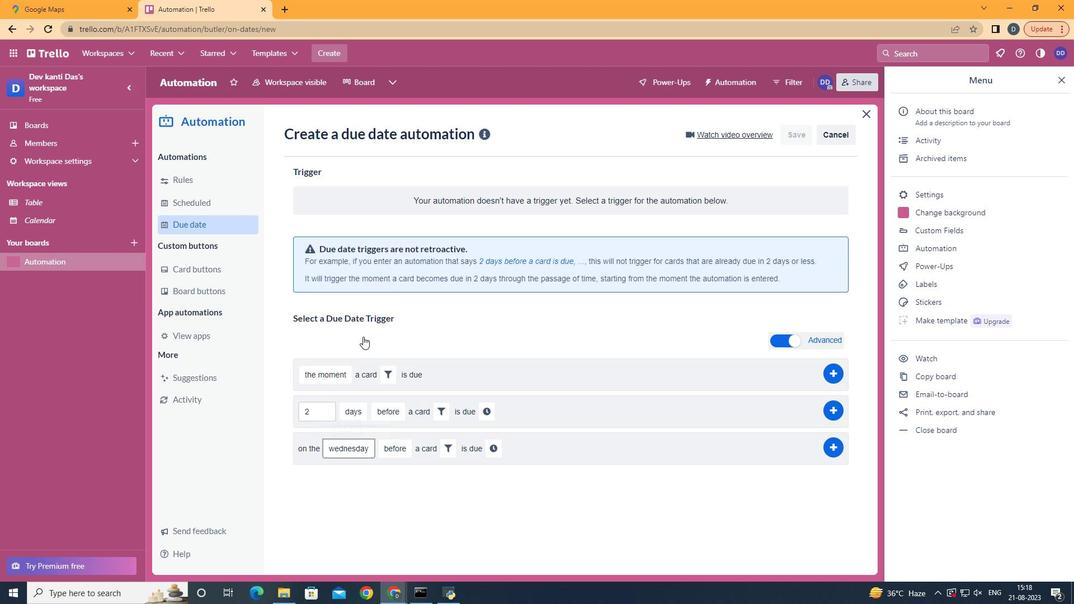 
Action: Mouse moved to (444, 439)
Screenshot: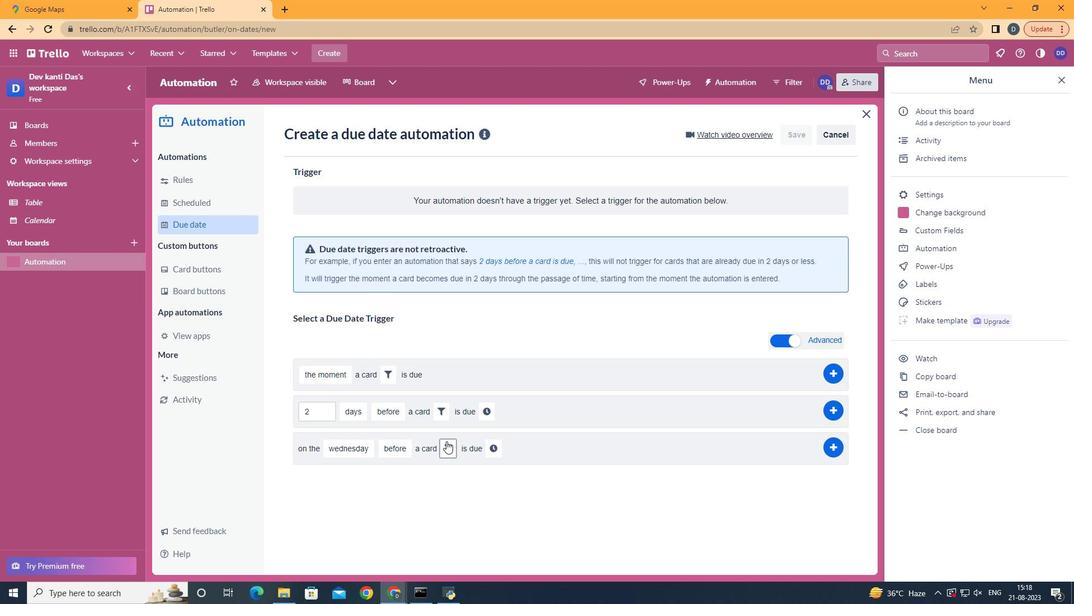 
Action: Mouse pressed left at (444, 439)
Screenshot: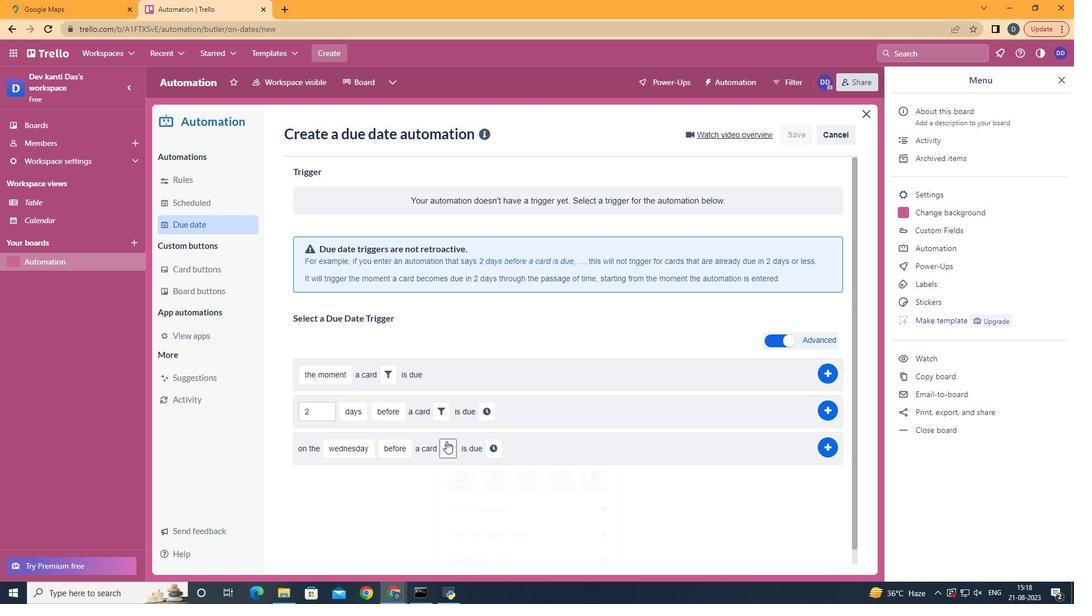 
Action: Mouse moved to (508, 486)
Screenshot: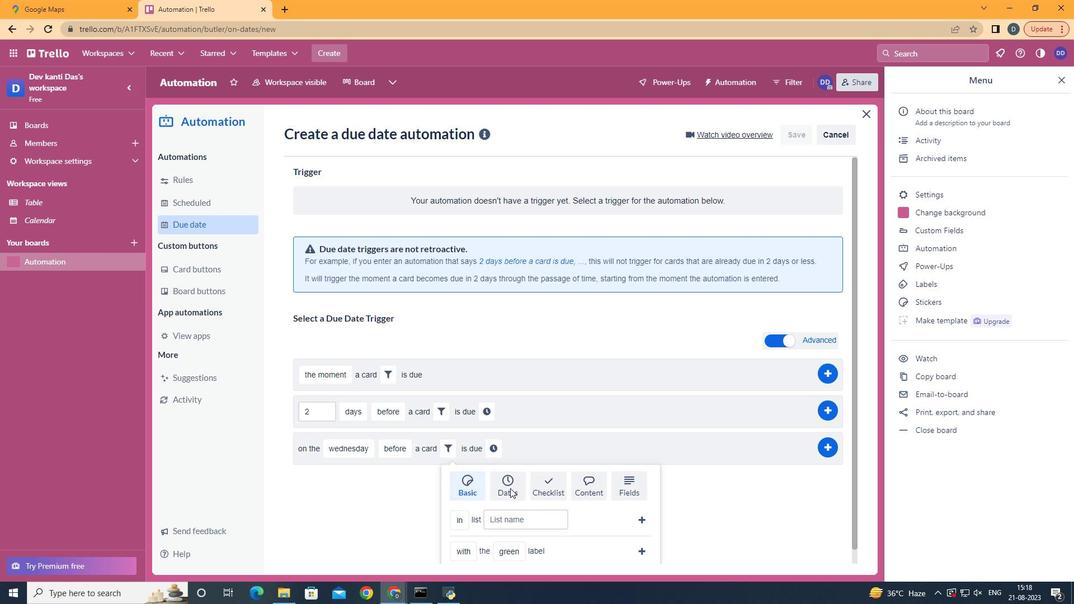 
Action: Mouse pressed left at (508, 486)
Screenshot: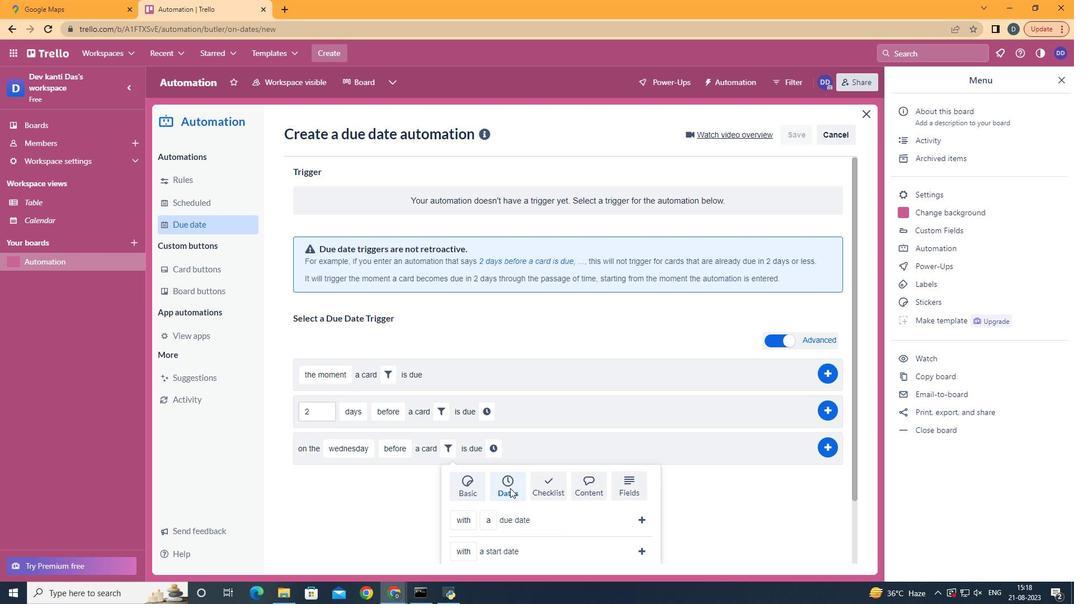 
Action: Mouse moved to (509, 486)
Screenshot: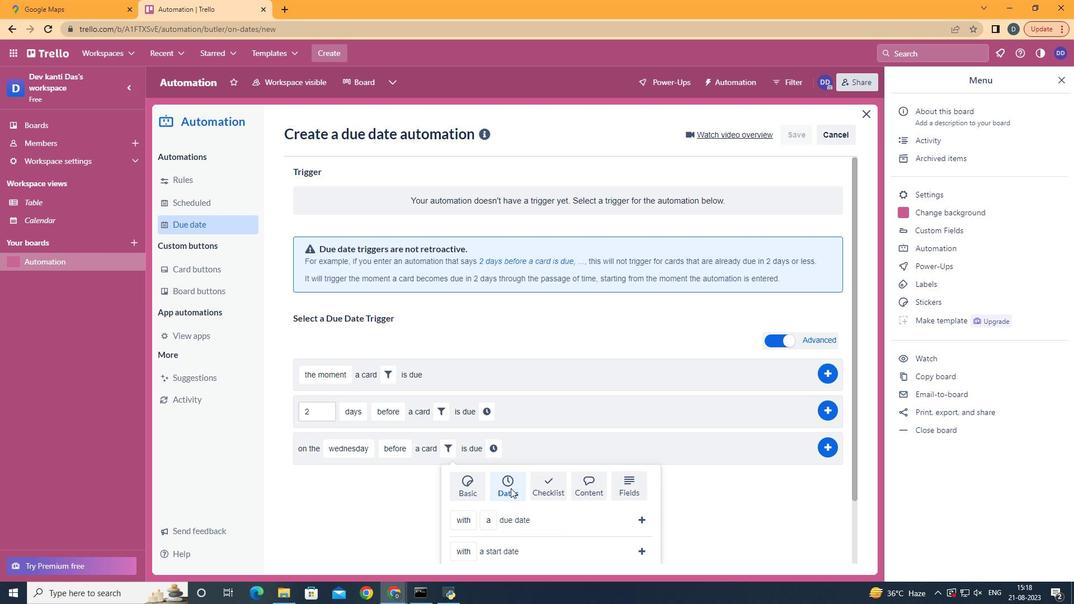 
Action: Mouse scrolled (509, 486) with delta (0, 0)
Screenshot: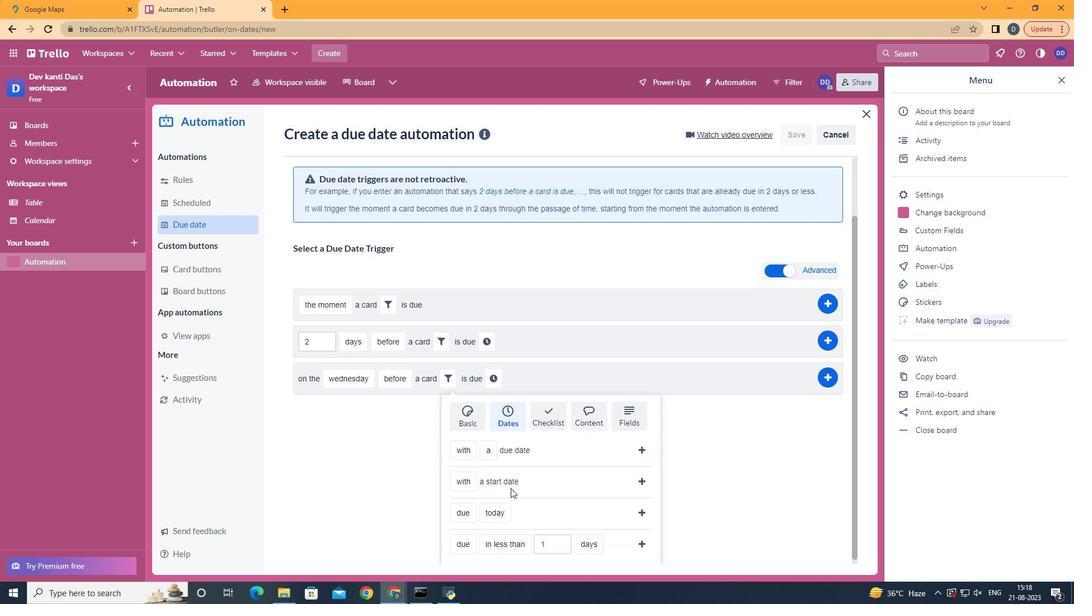 
Action: Mouse scrolled (509, 486) with delta (0, 0)
Screenshot: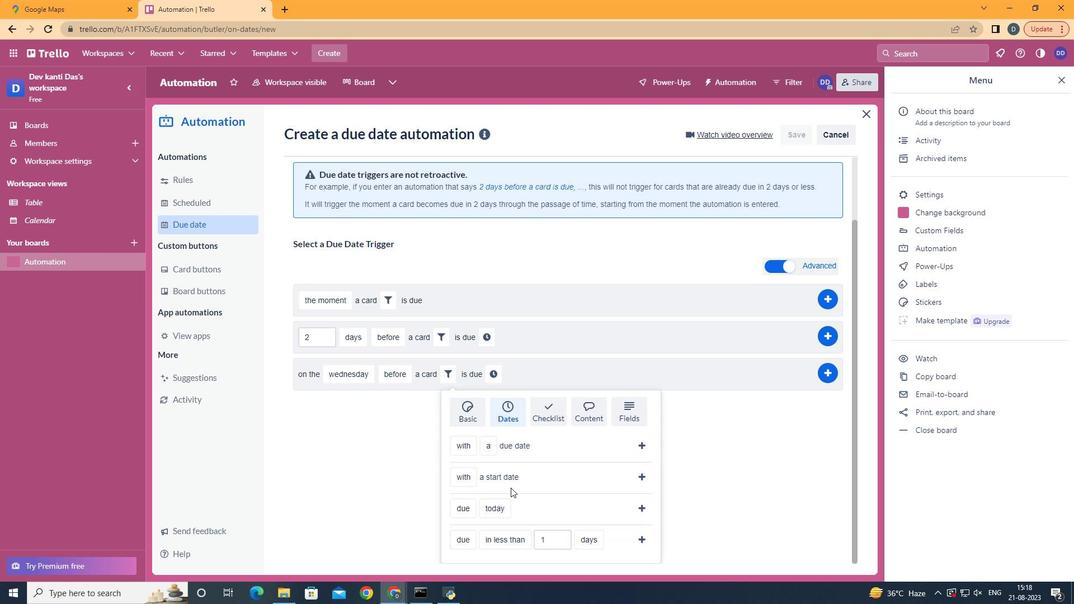 
Action: Mouse scrolled (509, 486) with delta (0, 0)
Screenshot: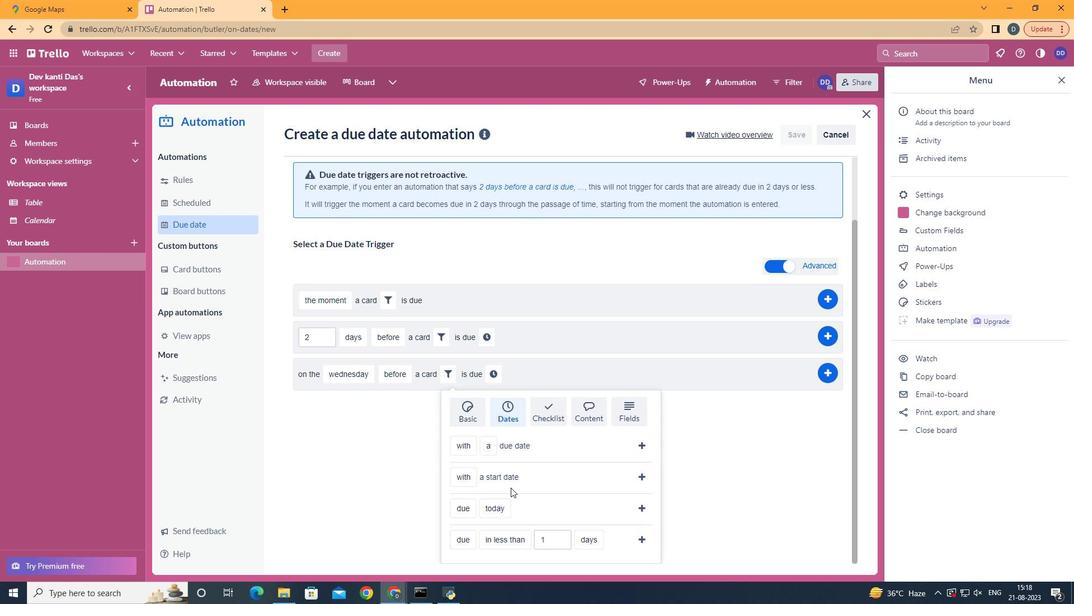 
Action: Mouse scrolled (509, 486) with delta (0, 0)
Screenshot: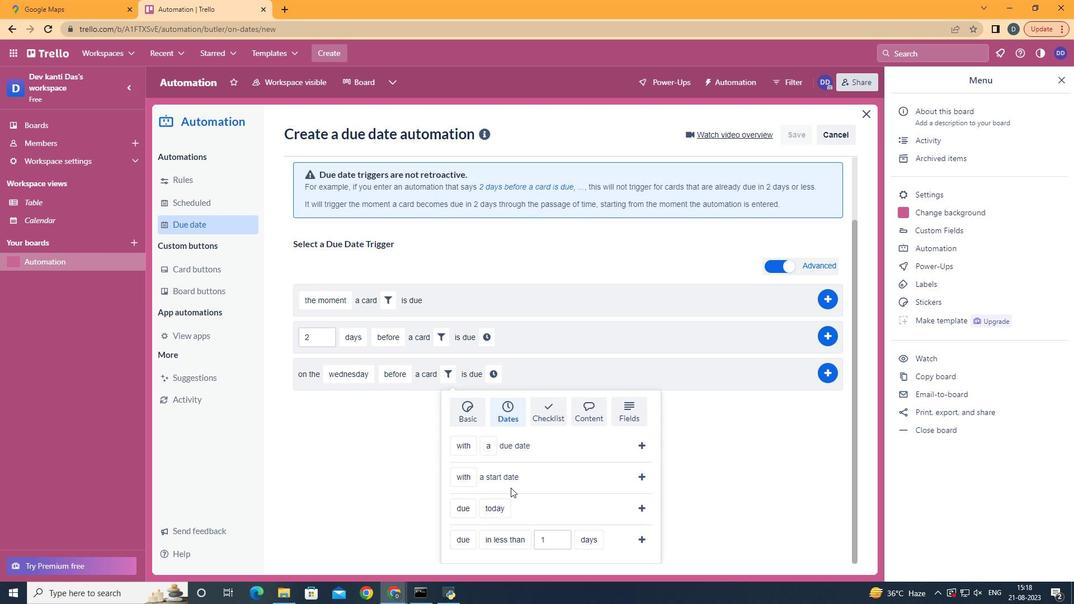 
Action: Mouse scrolled (509, 486) with delta (0, 0)
Screenshot: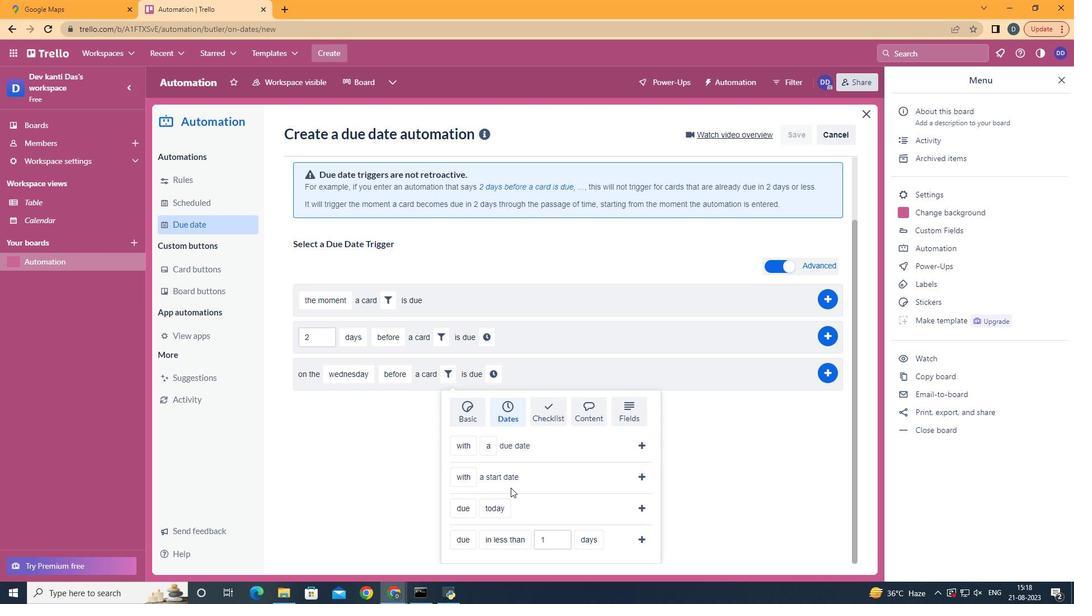 
Action: Mouse moved to (489, 439)
Screenshot: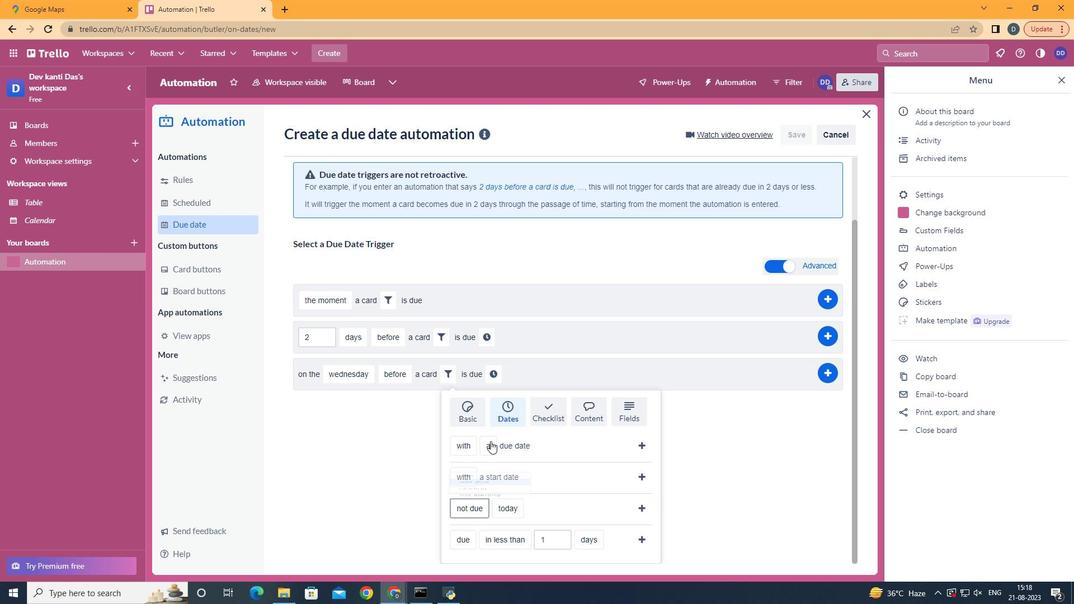 
Action: Mouse pressed left at (489, 439)
Screenshot: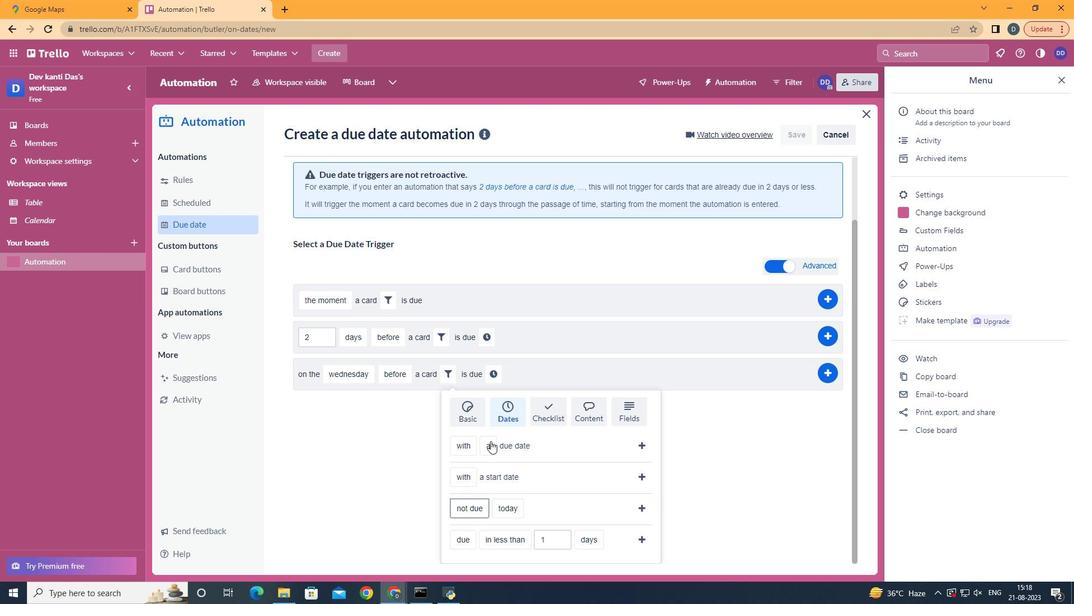 
Action: Mouse moved to (636, 509)
Screenshot: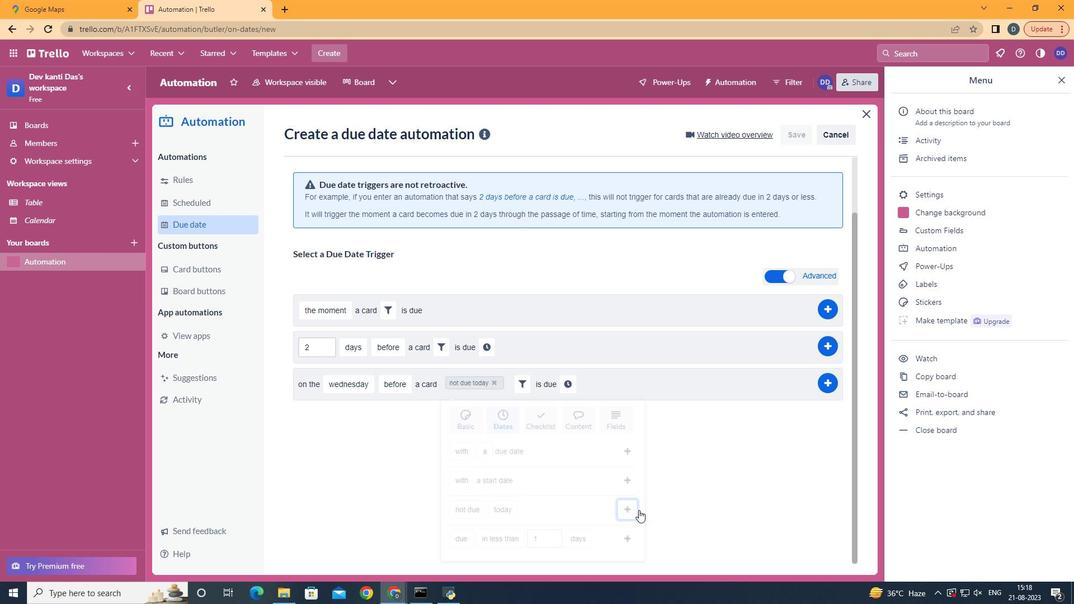 
Action: Mouse pressed left at (636, 509)
Screenshot: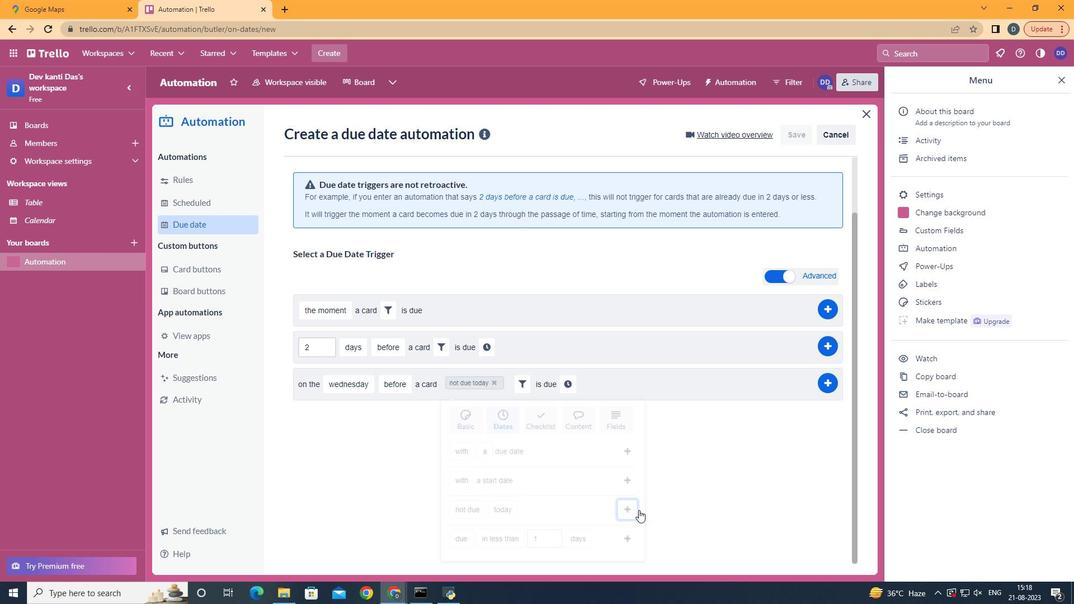
Action: Mouse moved to (564, 447)
Screenshot: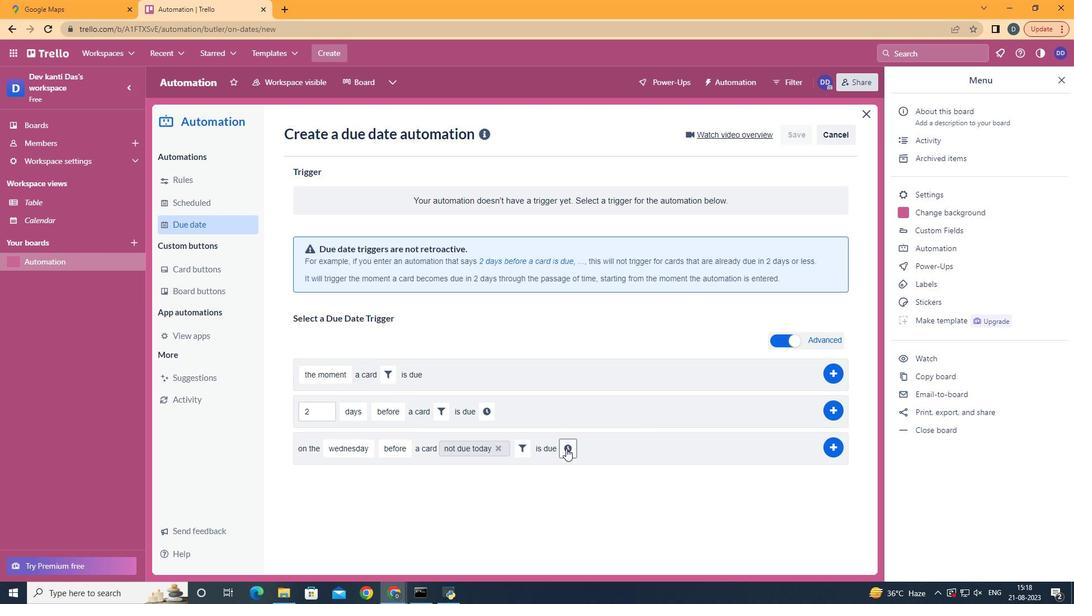 
Action: Mouse pressed left at (564, 447)
Screenshot: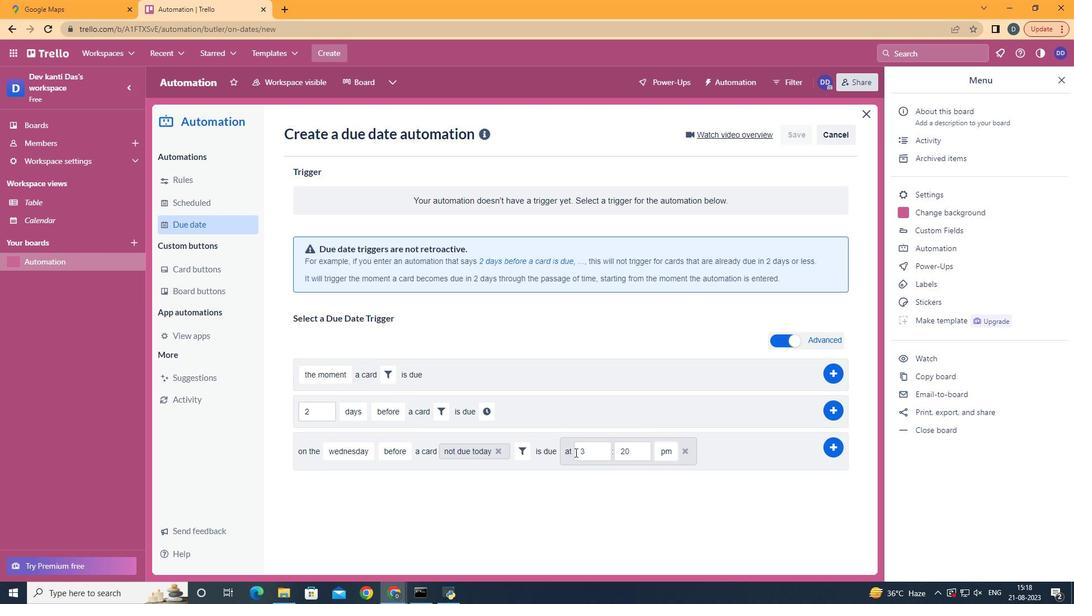 
Action: Mouse moved to (595, 455)
Screenshot: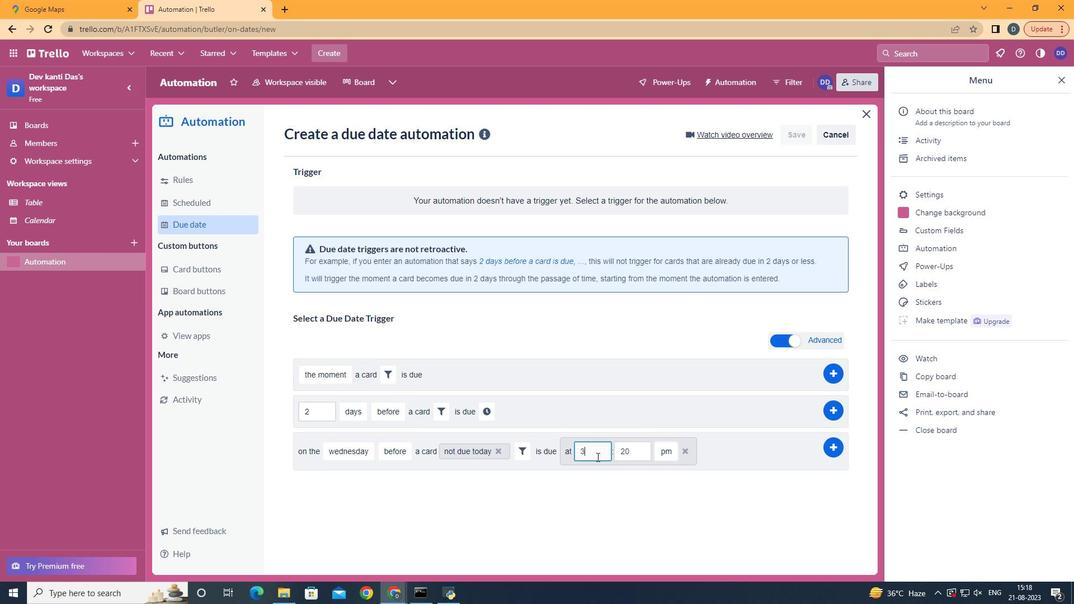 
Action: Mouse pressed left at (595, 455)
Screenshot: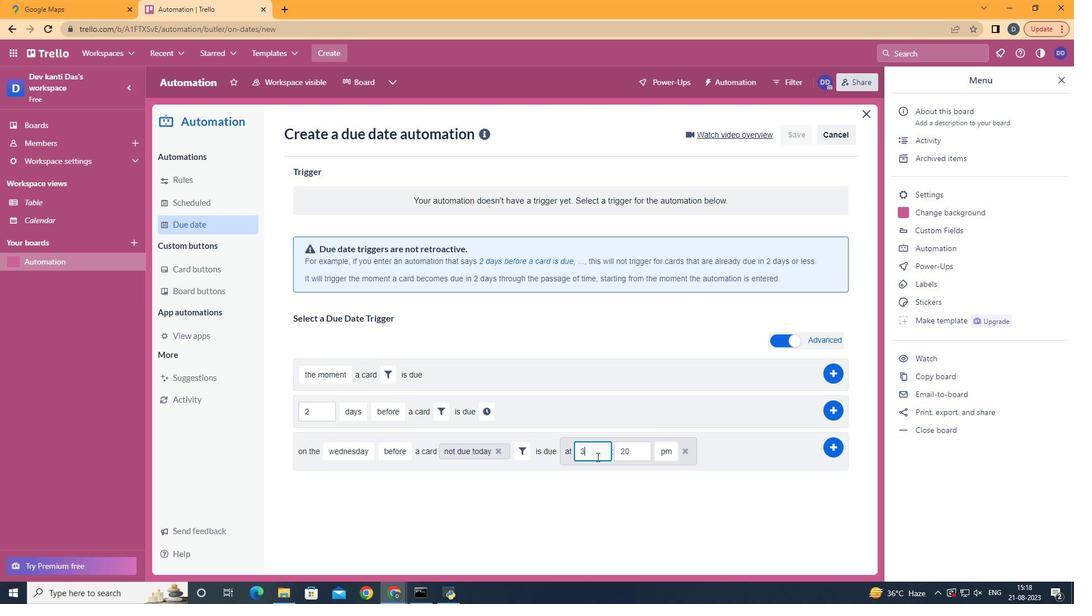 
Action: Key pressed <Key.backspace>11
Screenshot: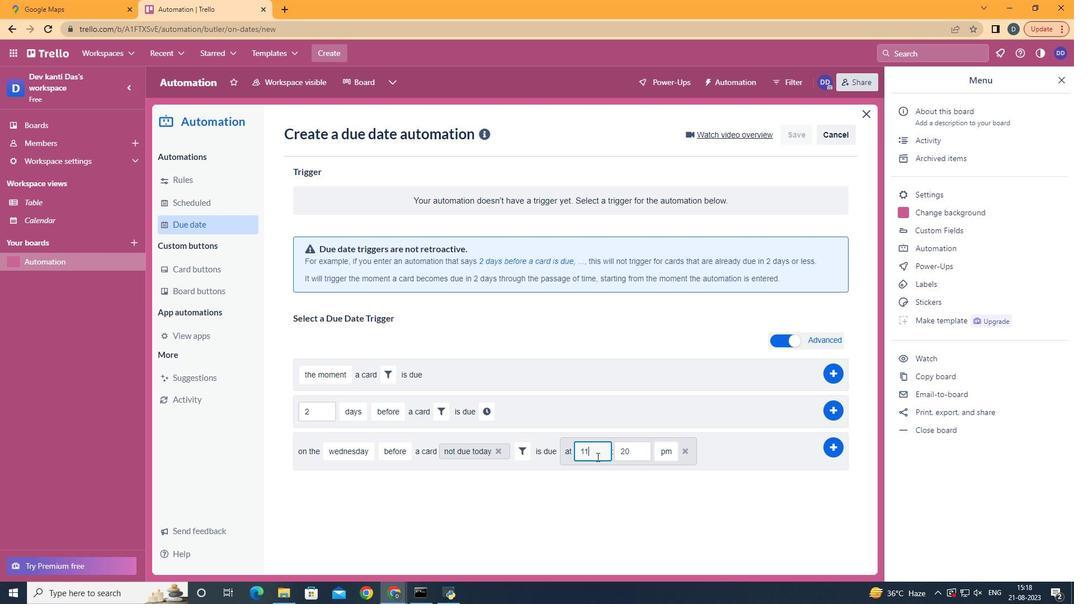 
Action: Mouse moved to (634, 458)
Screenshot: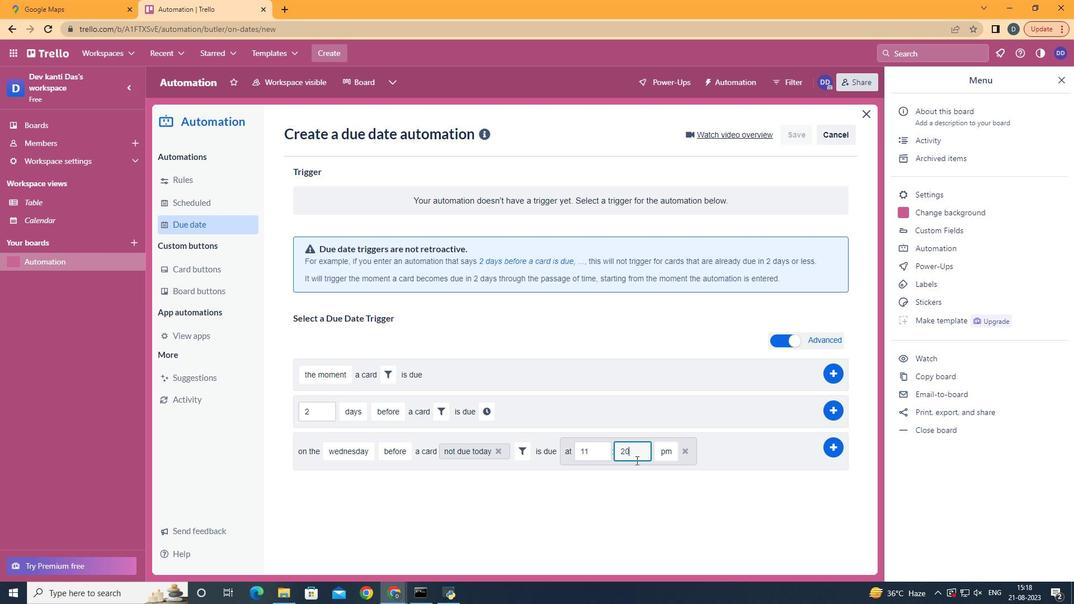 
Action: Mouse pressed left at (634, 458)
Screenshot: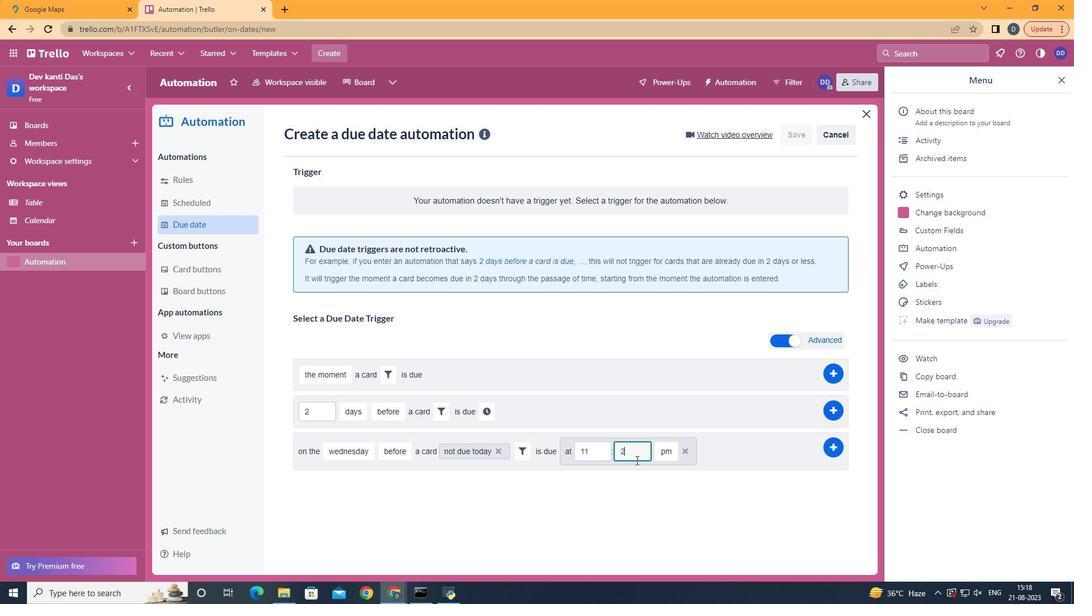 
Action: Key pressed <Key.backspace>
Screenshot: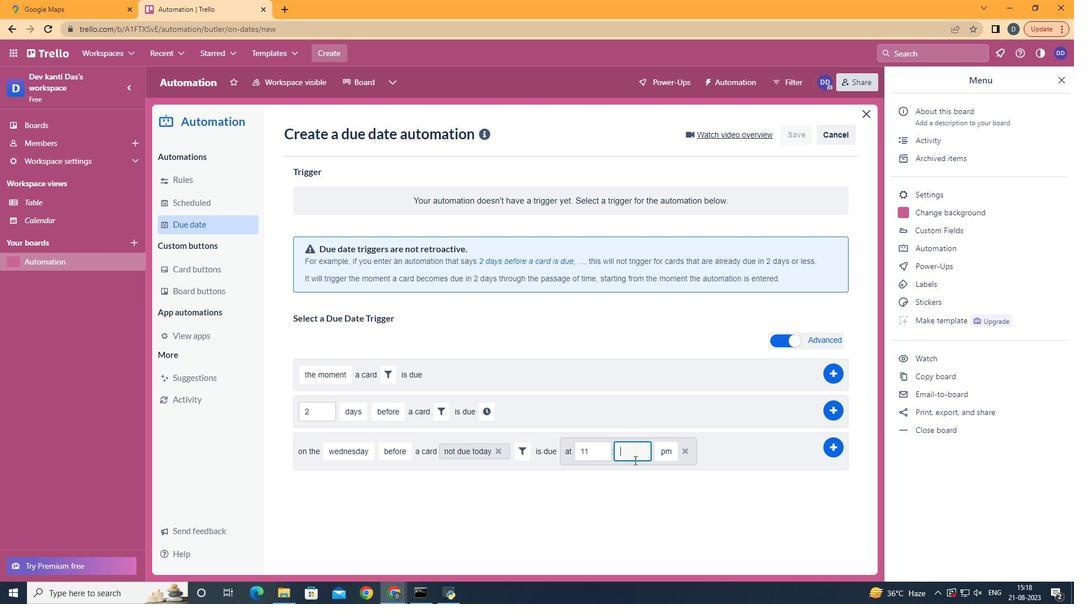 
Action: Mouse moved to (632, 458)
Screenshot: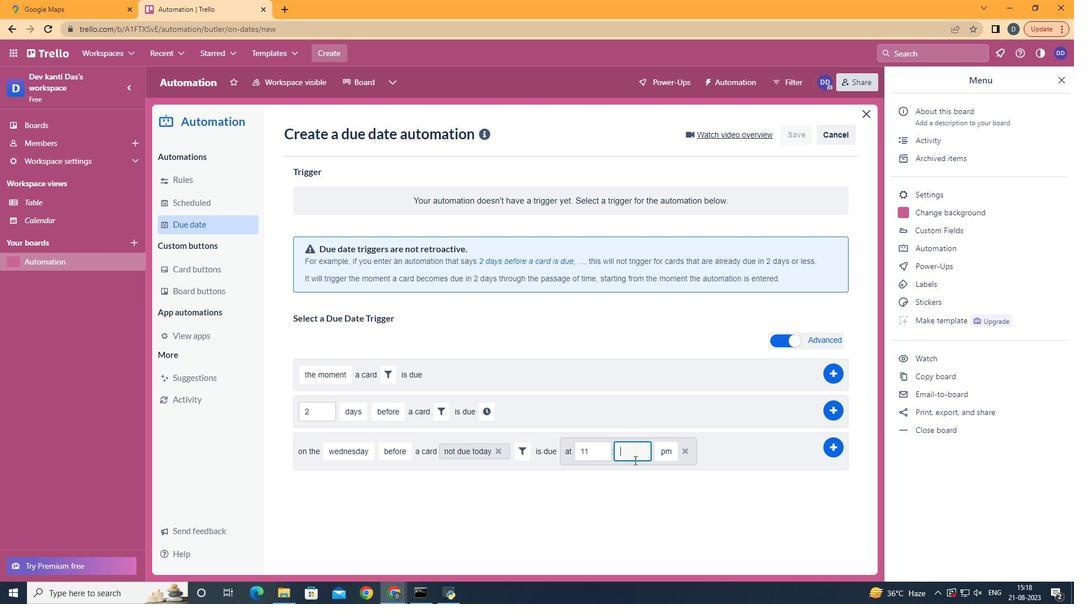
Action: Key pressed <Key.backspace>00
Screenshot: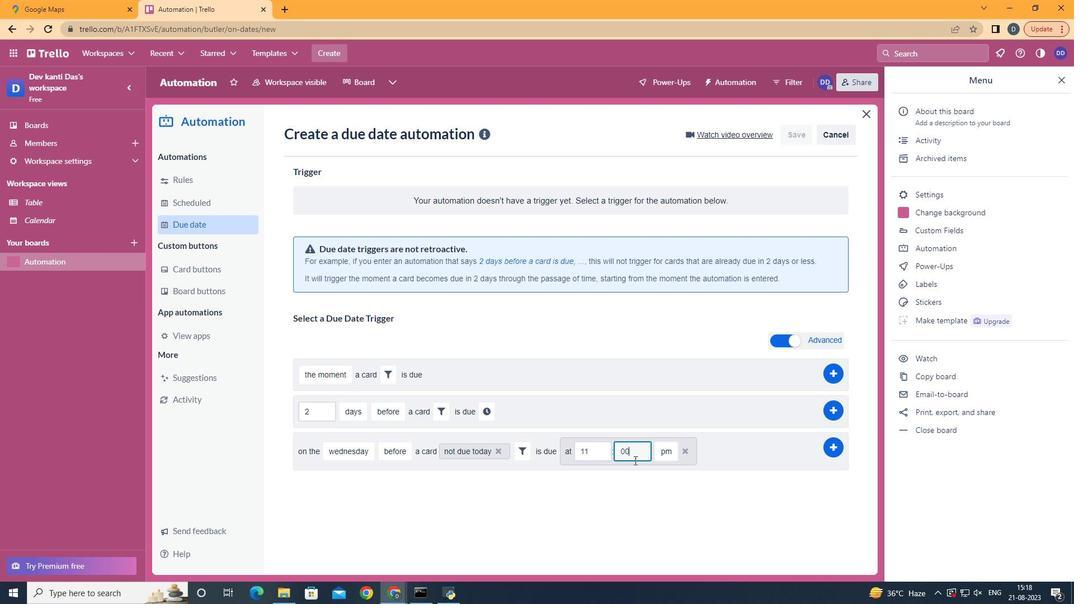 
Action: Mouse moved to (659, 468)
Screenshot: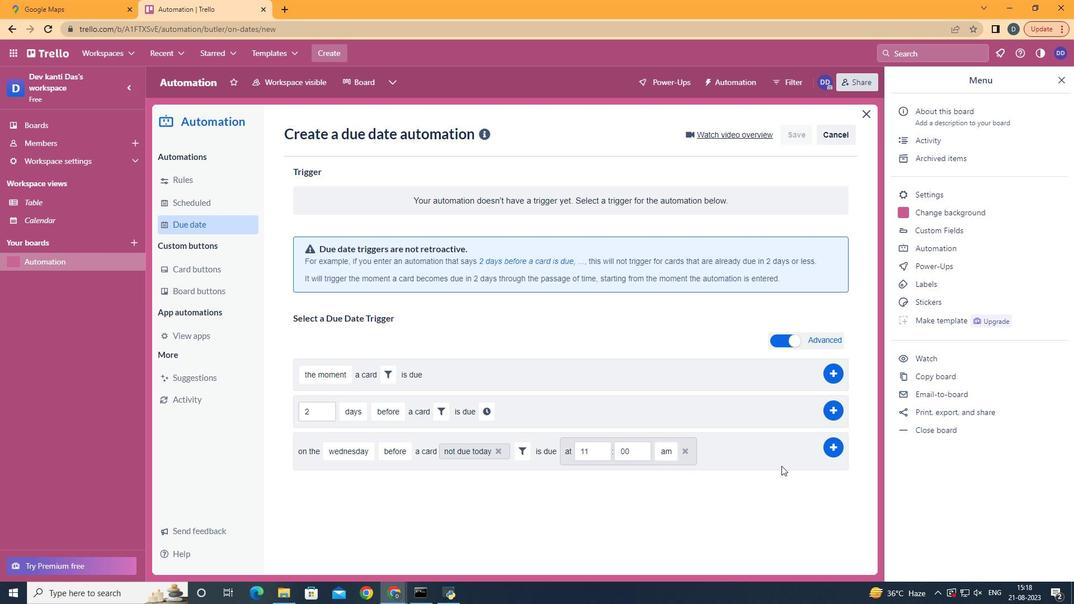 
Action: Mouse pressed left at (659, 468)
Screenshot: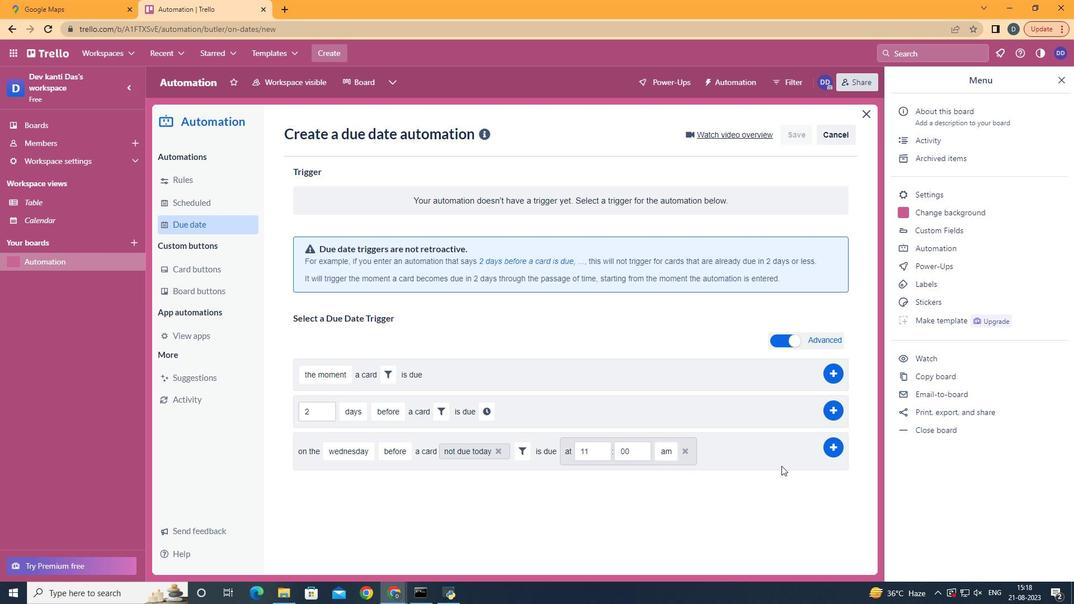 
Action: Mouse moved to (830, 453)
Screenshot: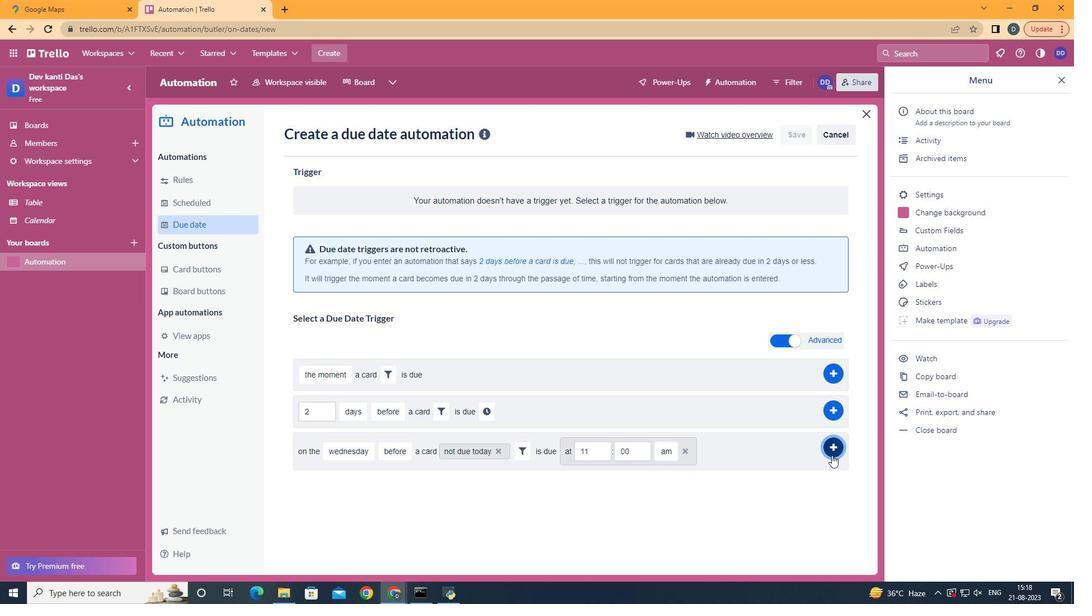
Action: Mouse pressed left at (830, 453)
Screenshot: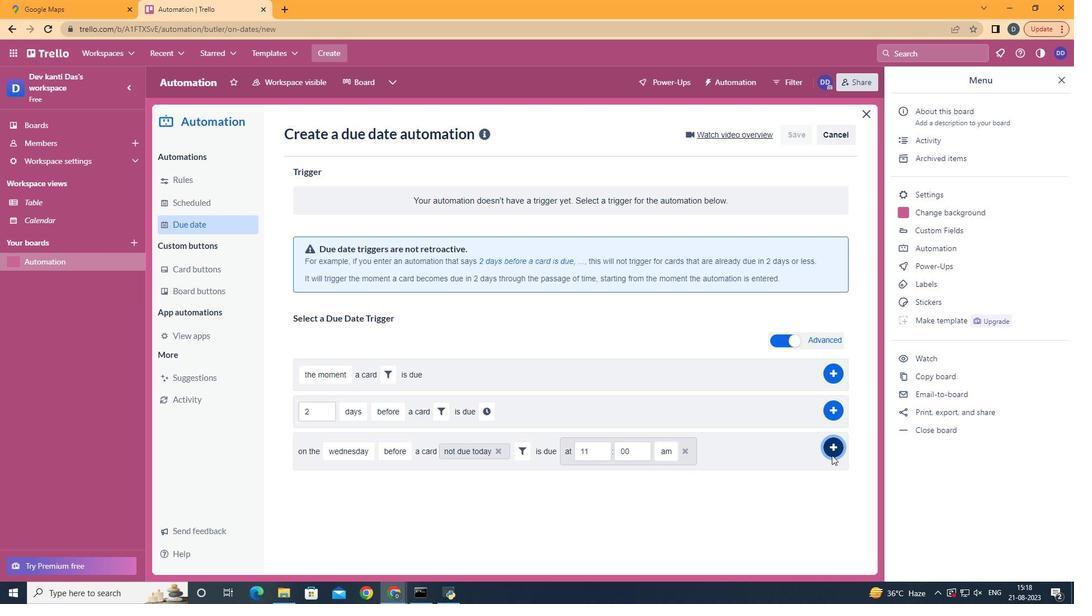 
